 Task: Create a task  Create a new system for managing employee benefits and compensation , assign it to team member softage.5@softage.net in the project AgileDesign and update the status of the task to  On Track  , set the priority of the task to Low
Action: Mouse moved to (75, 55)
Screenshot: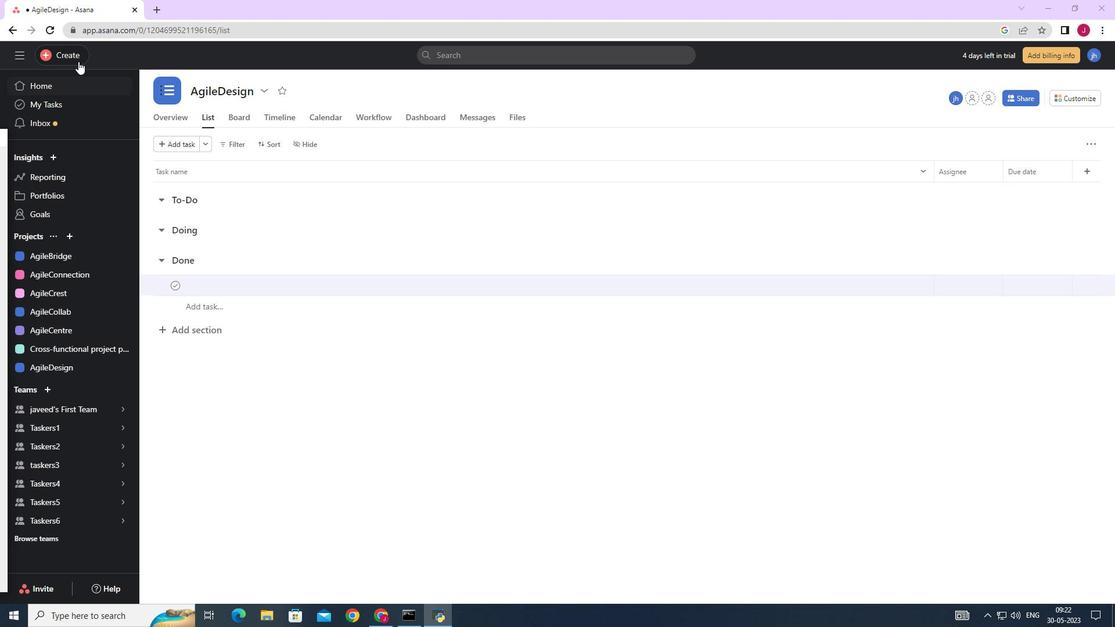 
Action: Mouse pressed left at (75, 55)
Screenshot: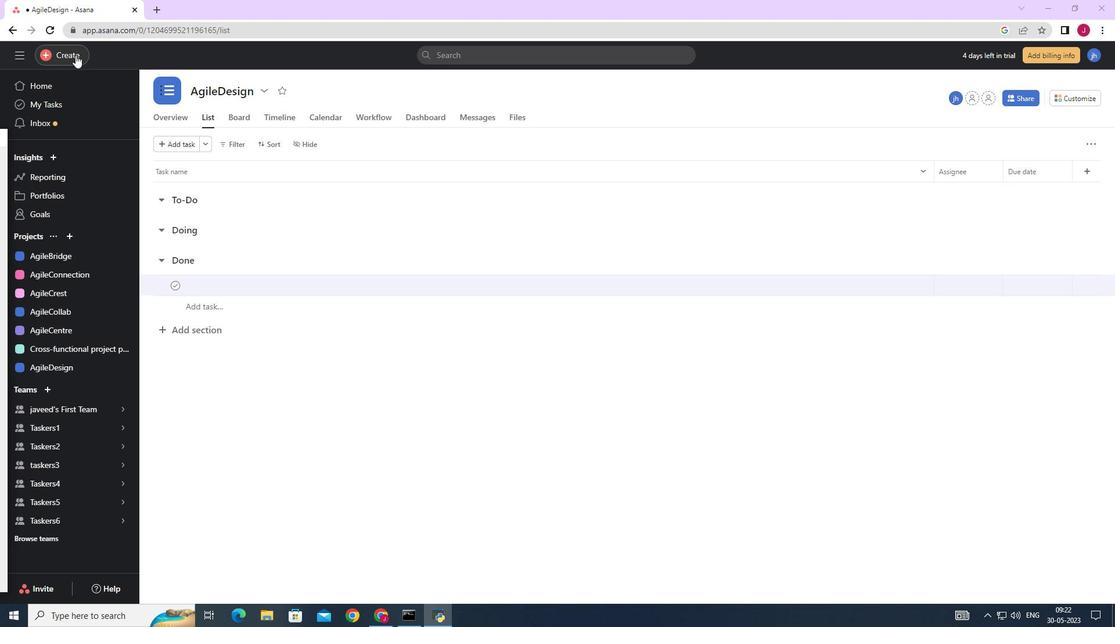 
Action: Mouse moved to (129, 59)
Screenshot: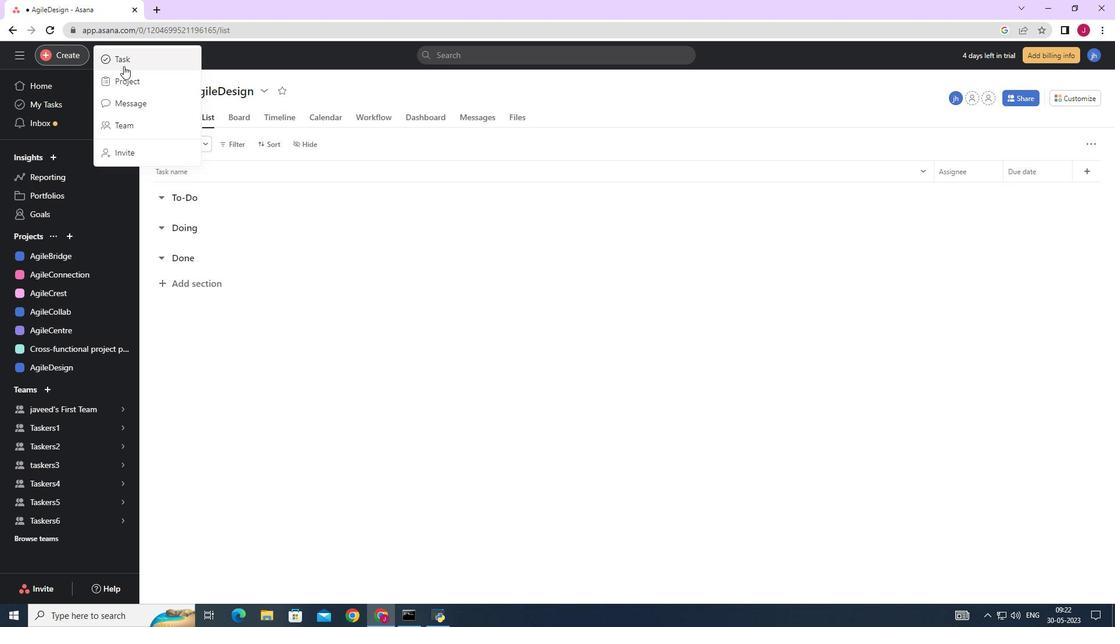 
Action: Mouse pressed left at (129, 59)
Screenshot: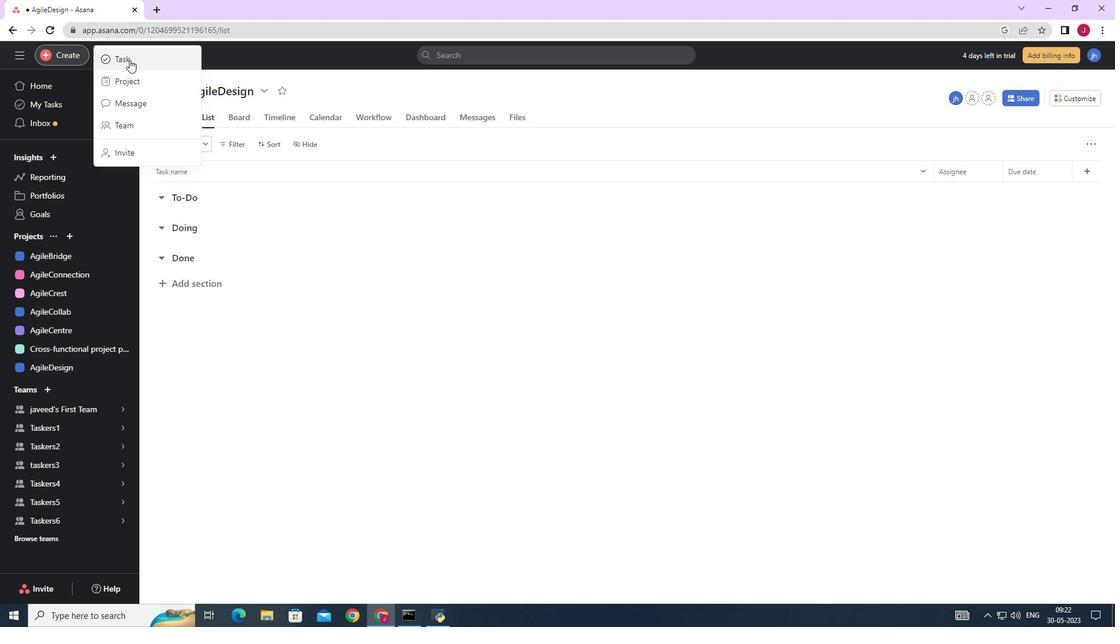 
Action: Mouse moved to (909, 385)
Screenshot: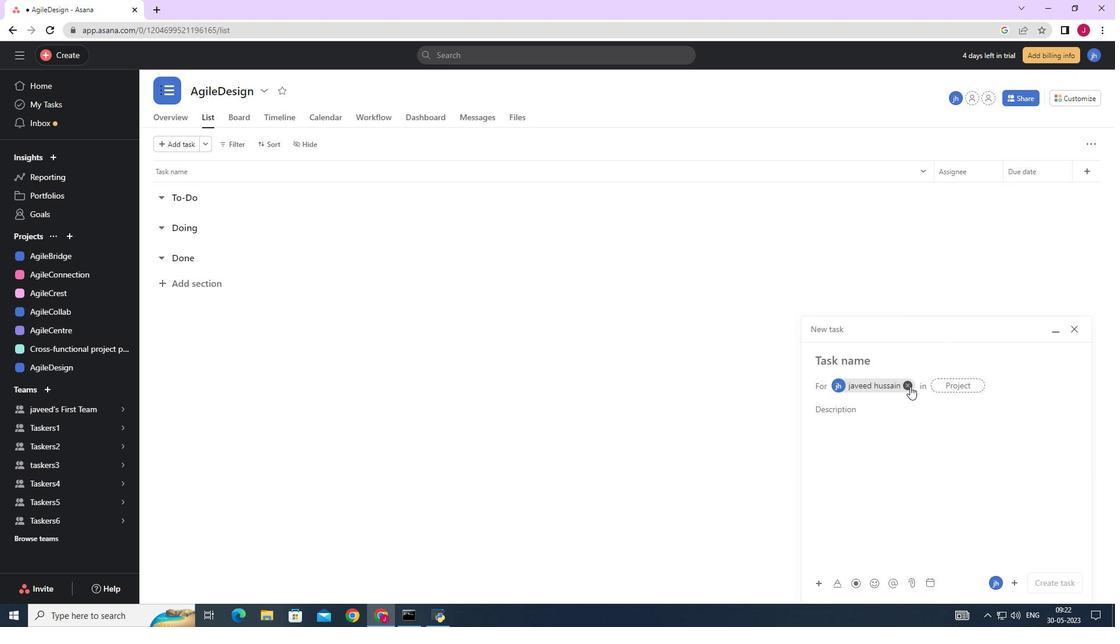 
Action: Mouse pressed left at (909, 385)
Screenshot: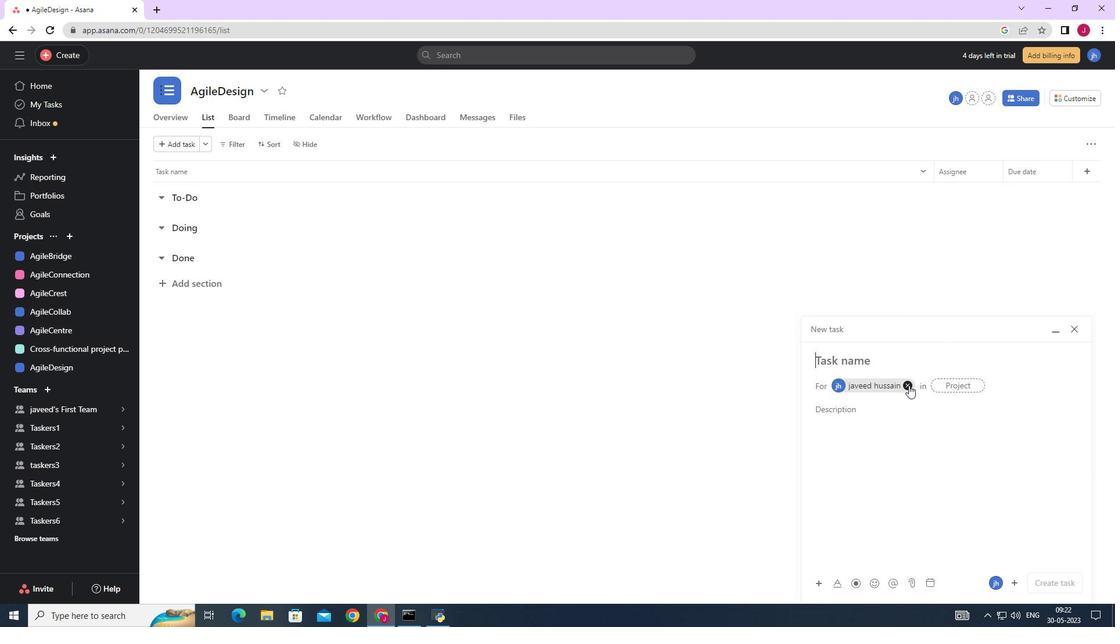 
Action: Mouse moved to (868, 362)
Screenshot: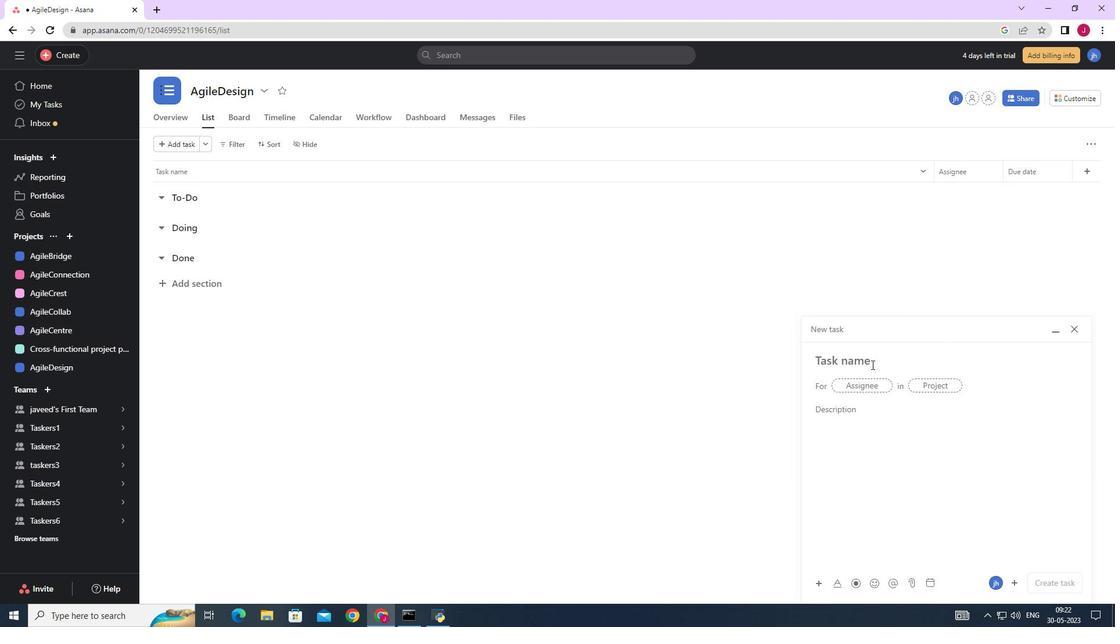 
Action: Key pressed <Key.caps_lock>C<Key.caps_lock>reate<Key.space>a<Key.space>new<Key.space>su<Key.backspace>ystem<Key.space>for<Key.space>managing<Key.space>employee<Key.space>benefits<Key.space>and<Key.space>compensation
Screenshot: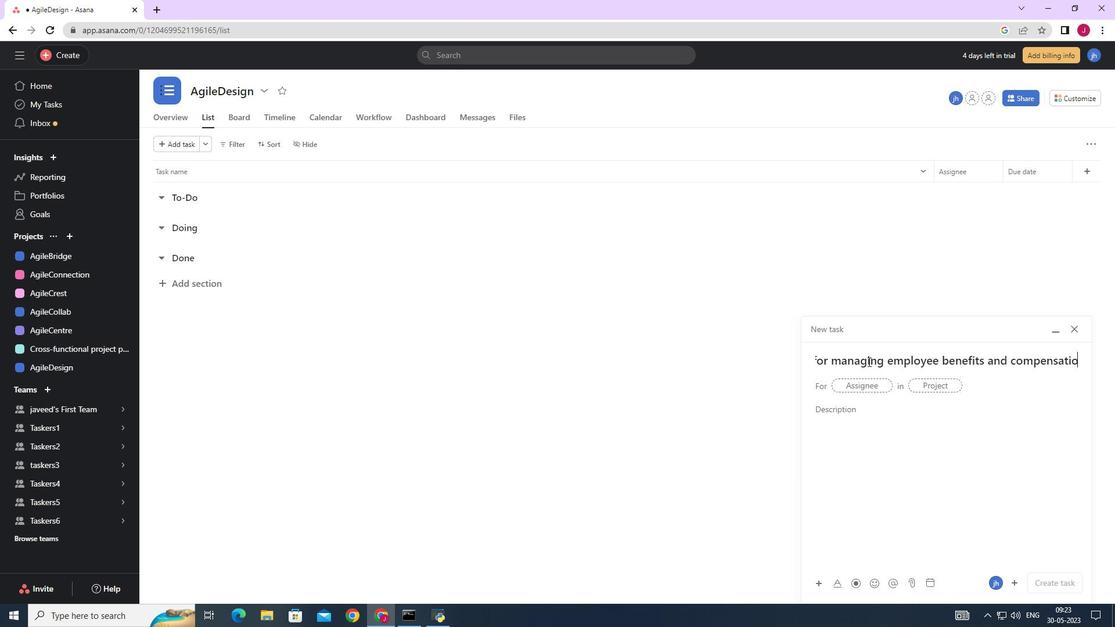 
Action: Mouse moved to (875, 388)
Screenshot: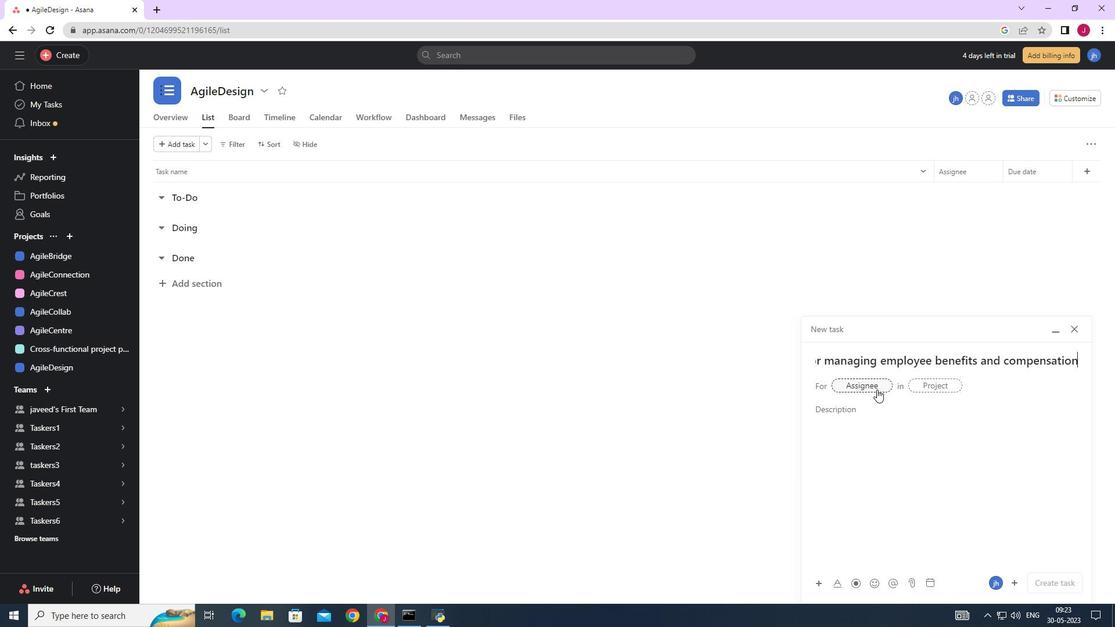 
Action: Mouse pressed left at (875, 388)
Screenshot: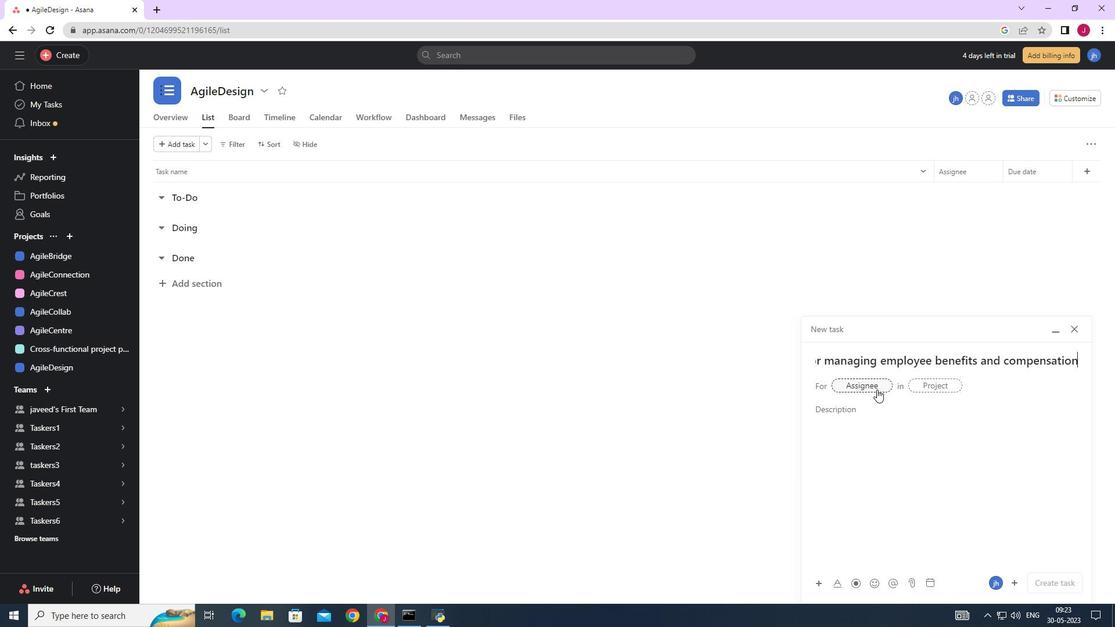 
Action: Key pressed softge.5<Key.backspace><Key.backspace><Key.backspace><Key.backspace>
Screenshot: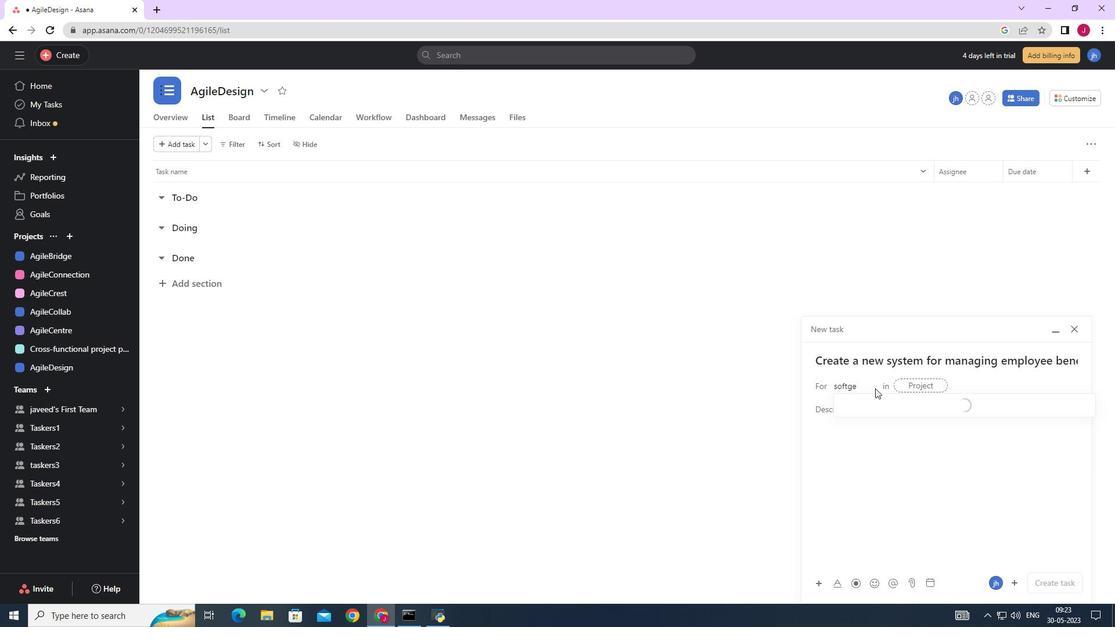 
Action: Mouse moved to (972, 470)
Screenshot: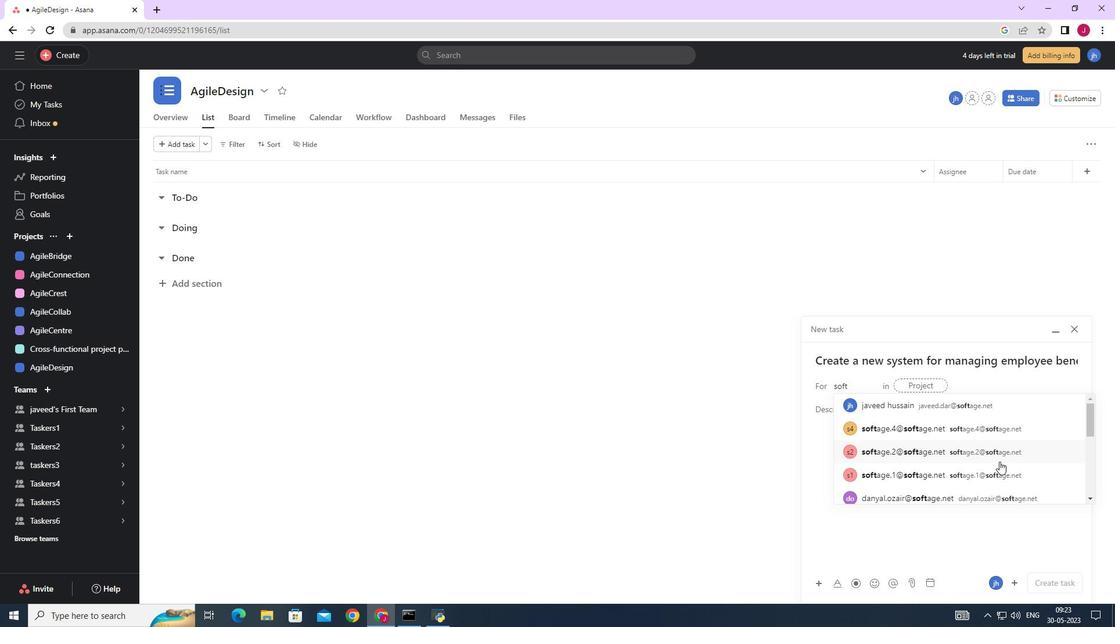 
Action: Mouse scrolled (972, 469) with delta (0, 0)
Screenshot: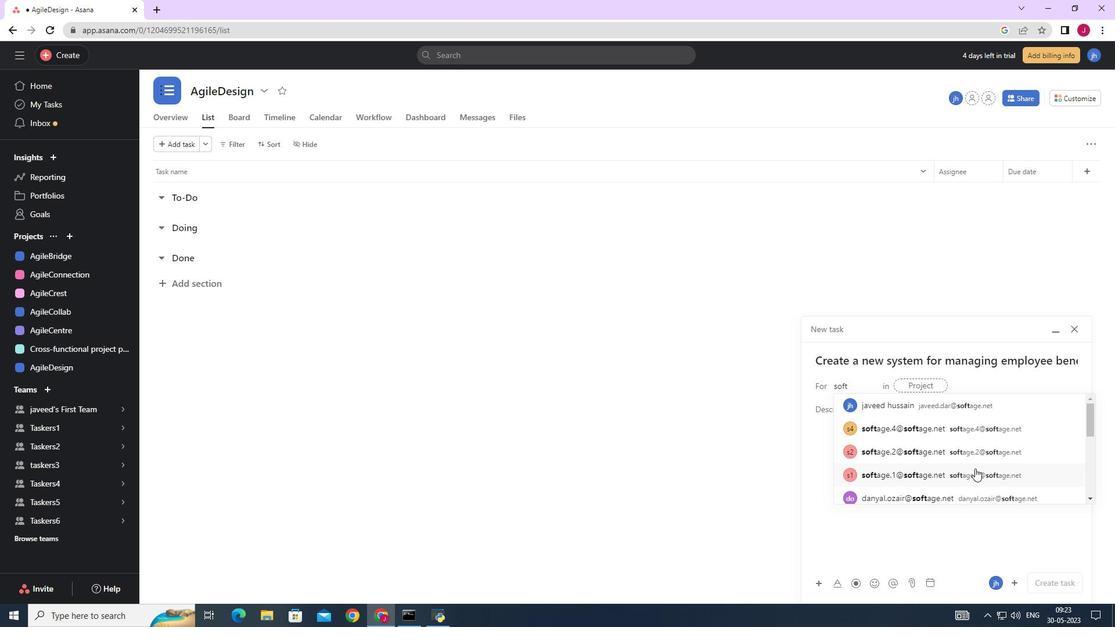 
Action: Mouse moved to (972, 470)
Screenshot: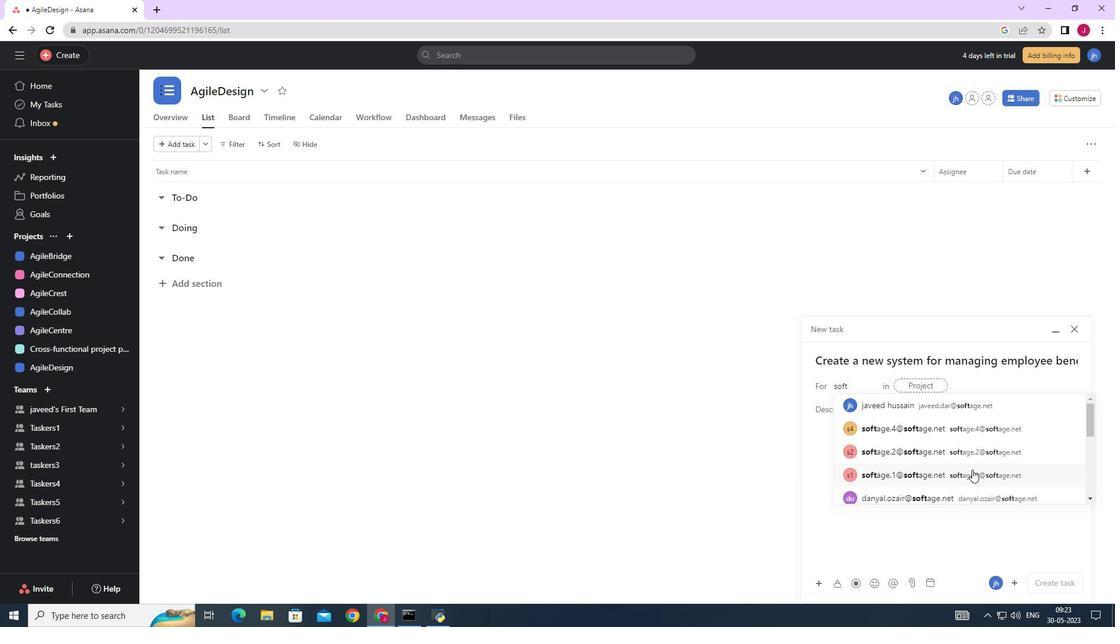 
Action: Mouse scrolled (972, 469) with delta (0, 0)
Screenshot: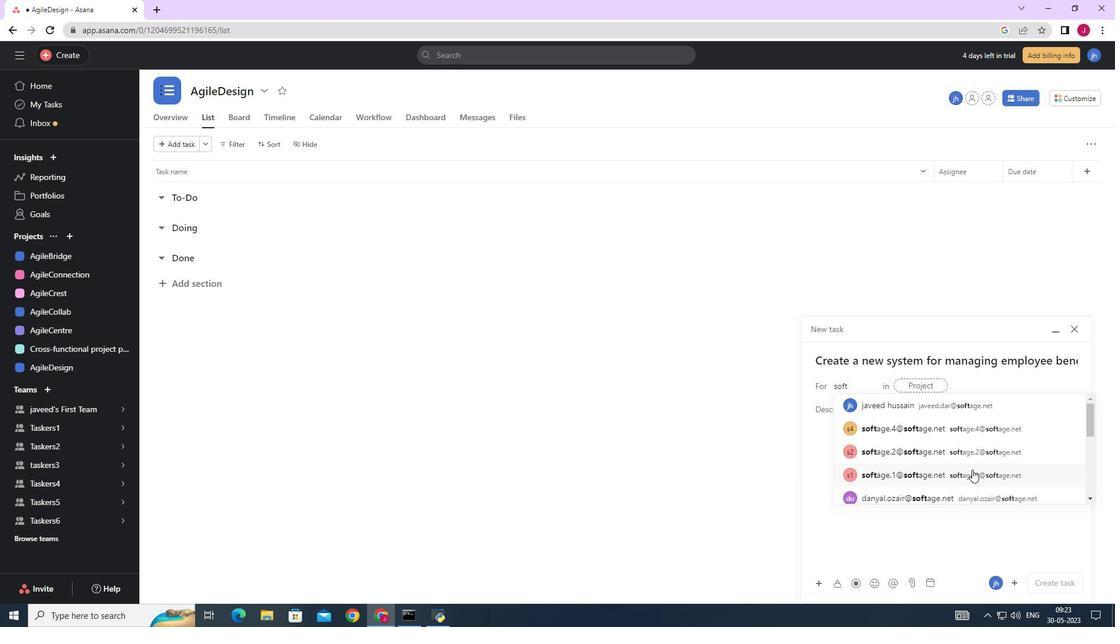 
Action: Mouse moved to (971, 470)
Screenshot: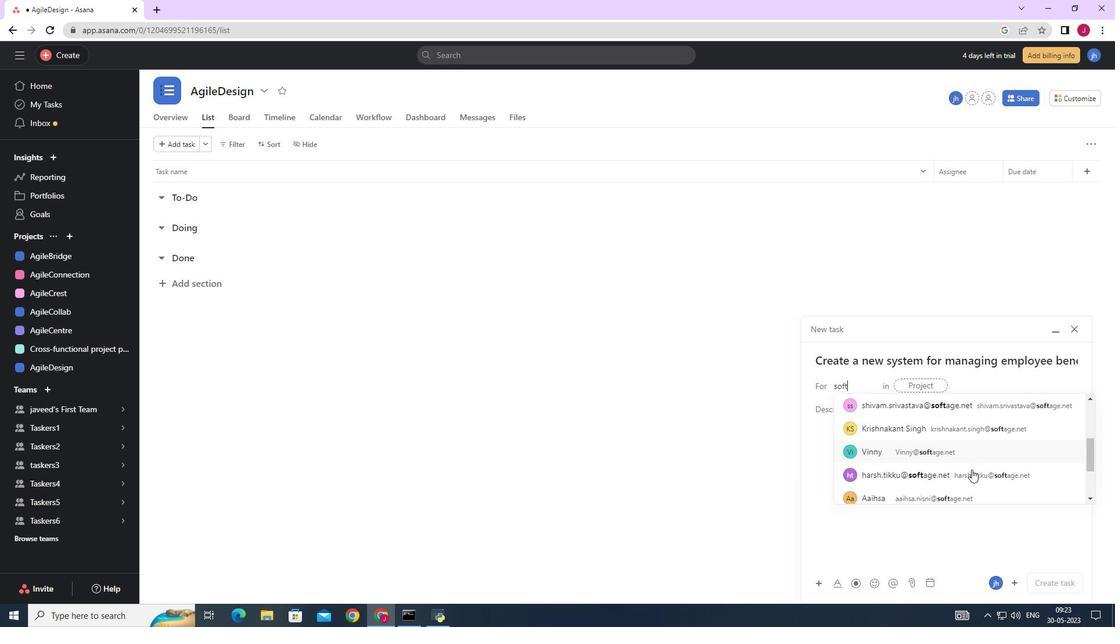 
Action: Mouse scrolled (971, 470) with delta (0, 0)
Screenshot: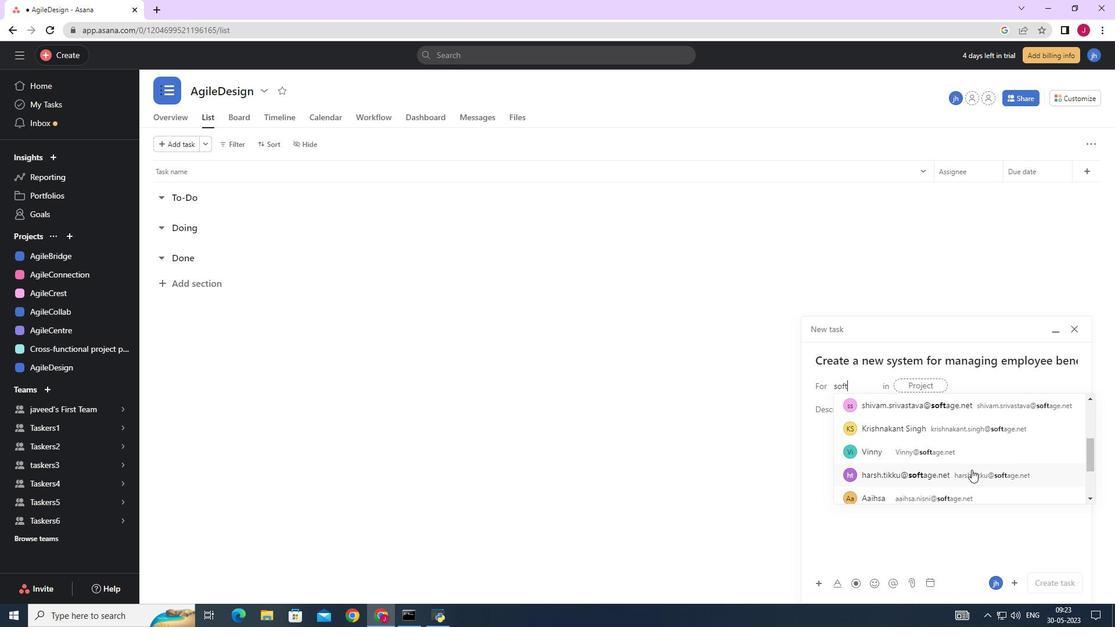 
Action: Mouse scrolled (971, 470) with delta (0, 0)
Screenshot: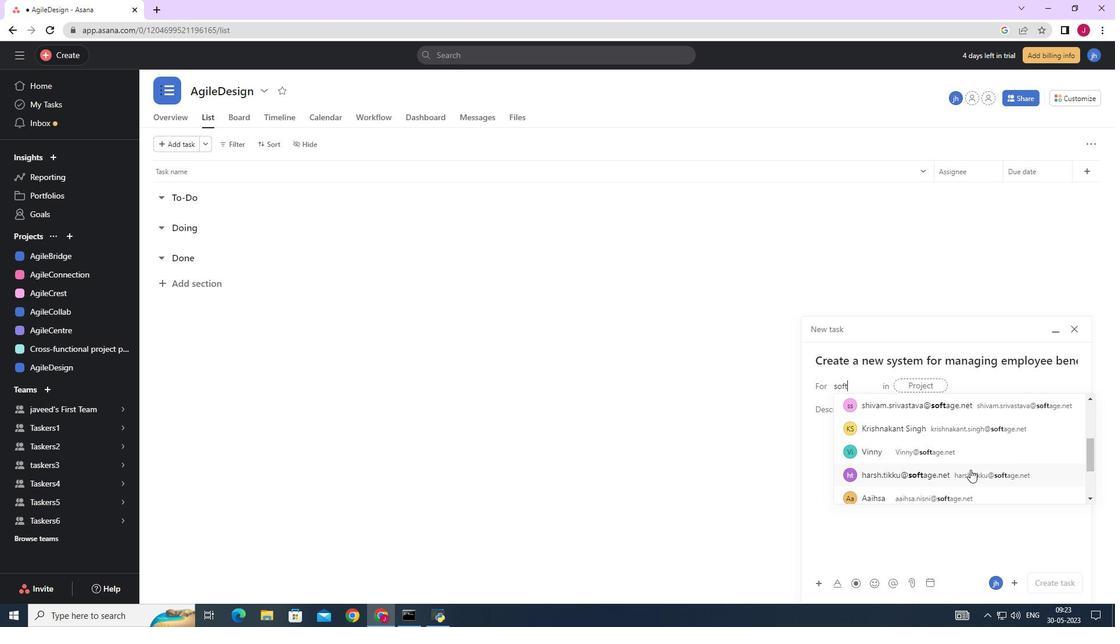 
Action: Mouse scrolled (971, 469) with delta (0, 0)
Screenshot: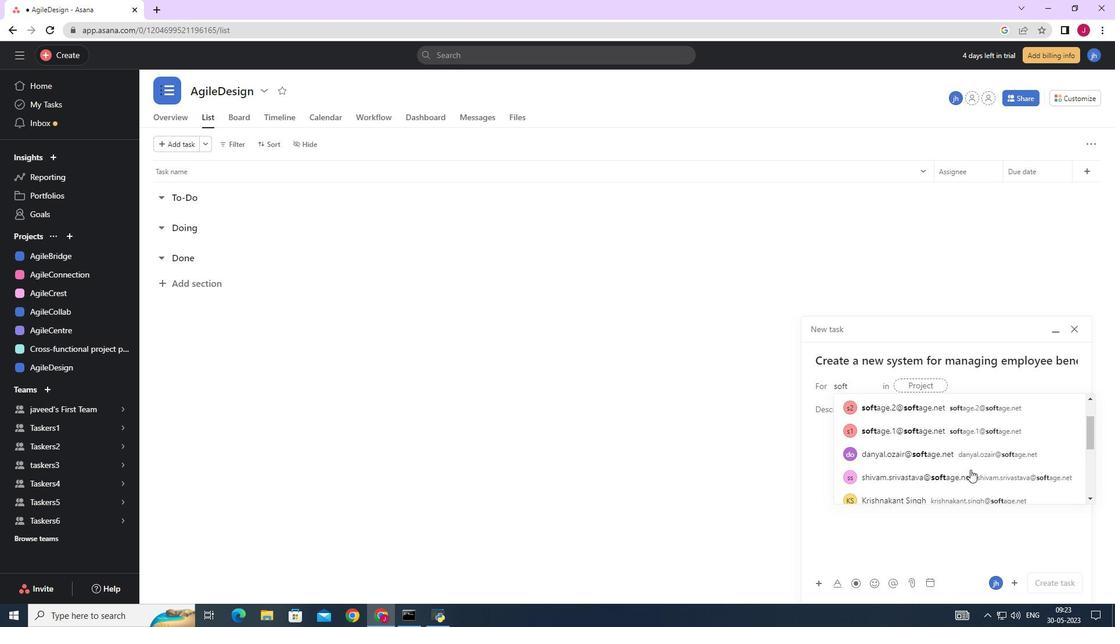 
Action: Mouse moved to (886, 381)
Screenshot: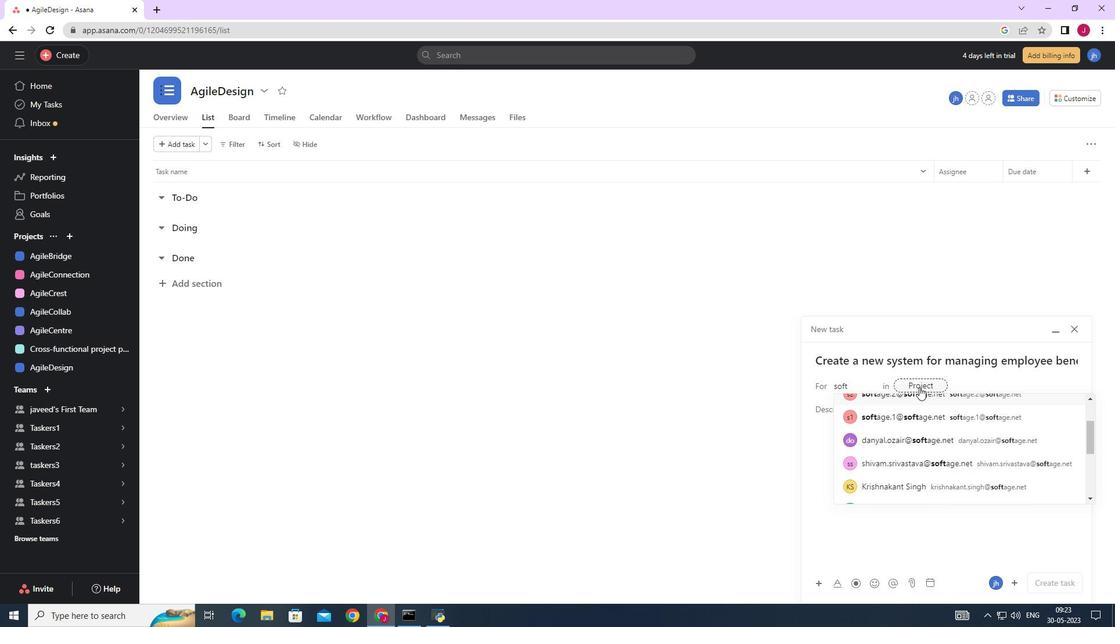 
Action: Key pressed age.5
Screenshot: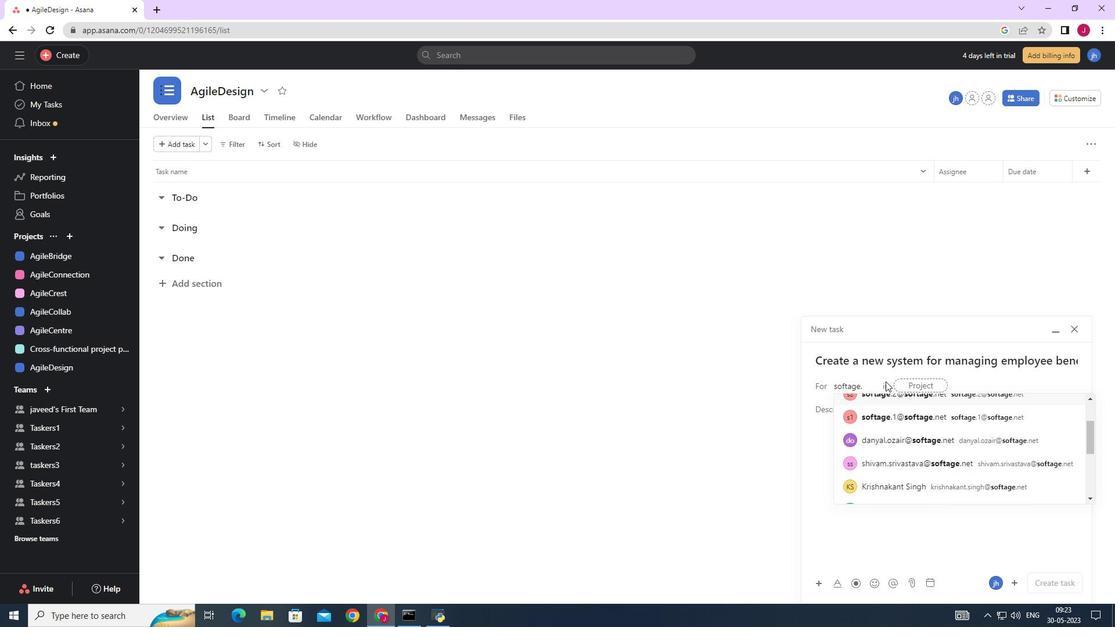 
Action: Mouse moved to (892, 405)
Screenshot: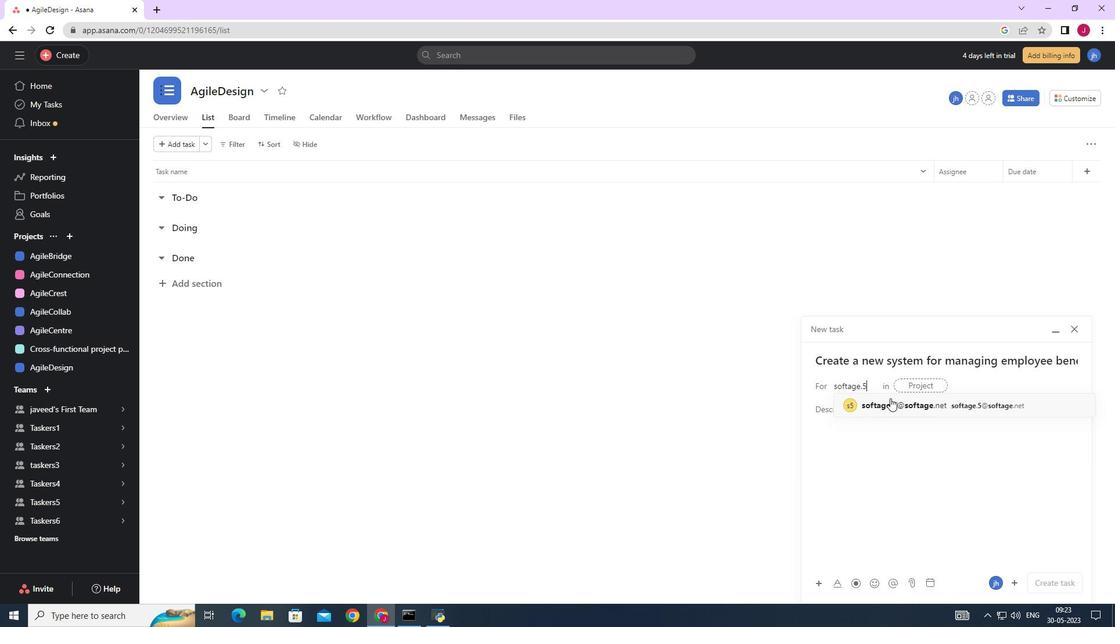 
Action: Mouse pressed left at (892, 405)
Screenshot: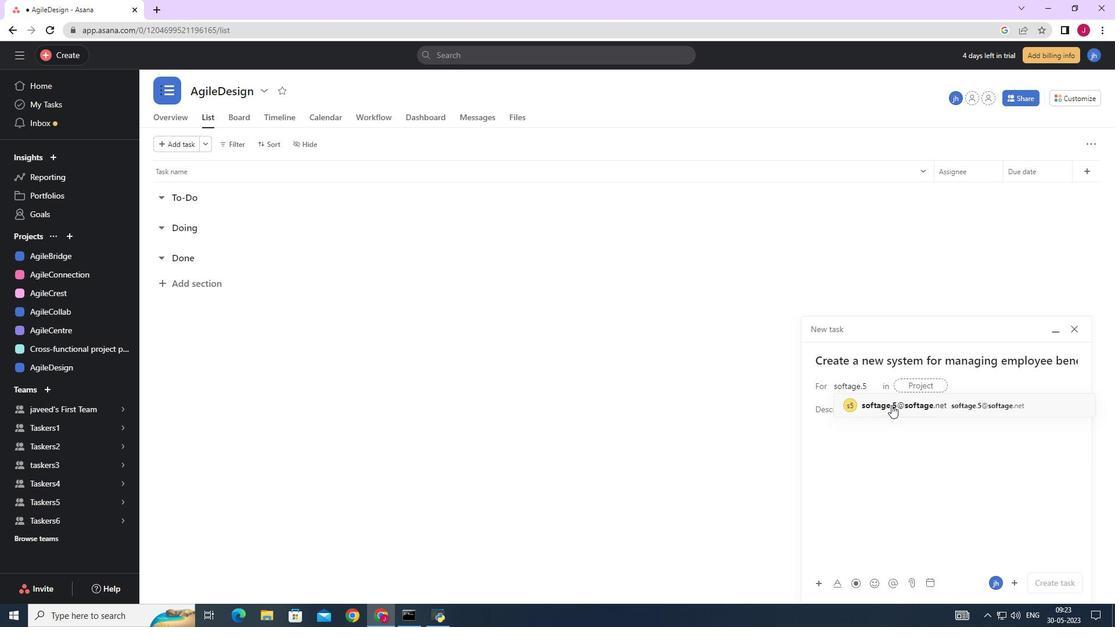
Action: Mouse moved to (750, 404)
Screenshot: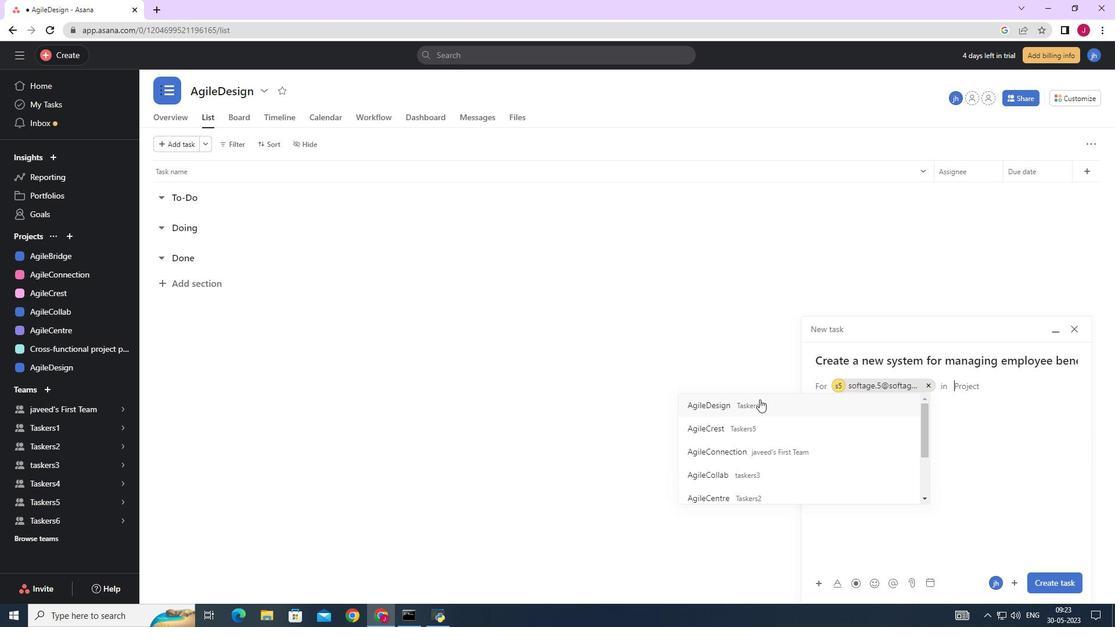 
Action: Mouse pressed left at (750, 404)
Screenshot: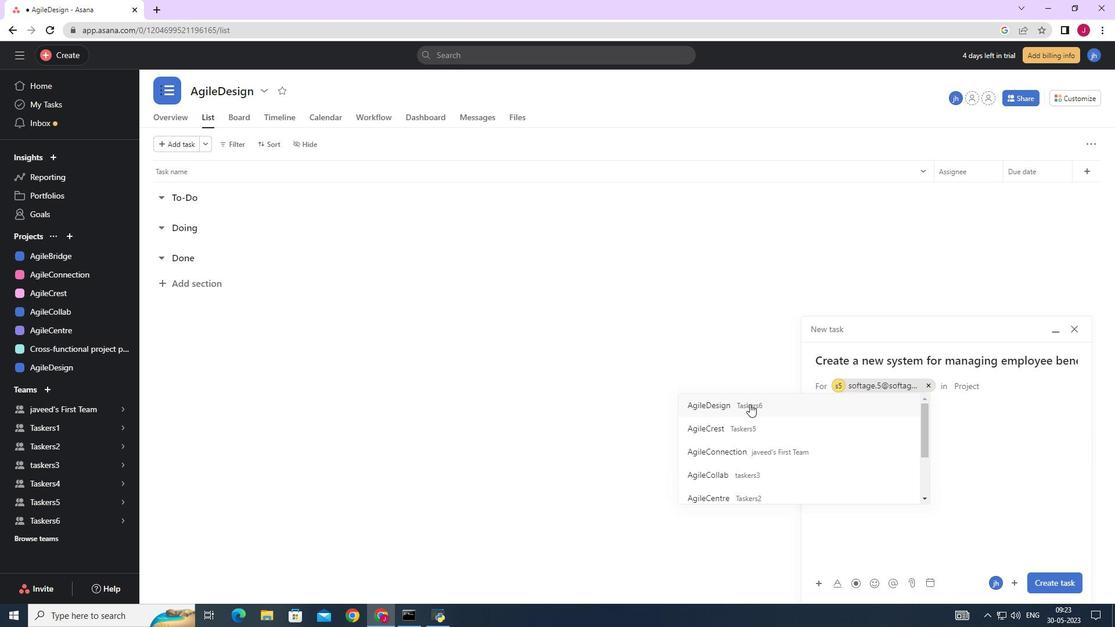 
Action: Mouse moved to (1061, 581)
Screenshot: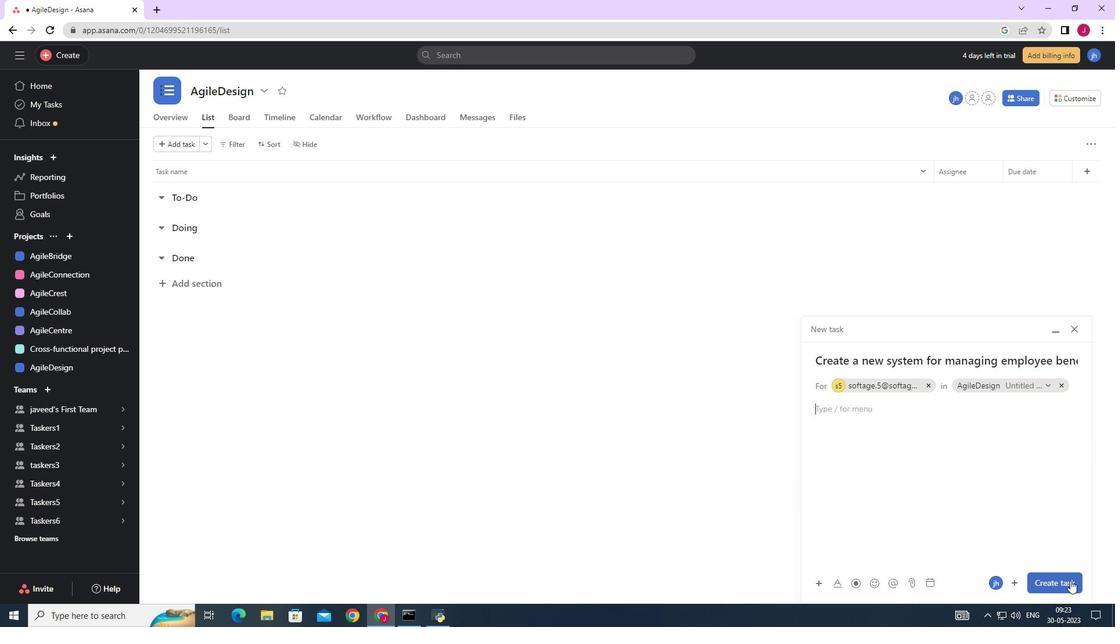 
Action: Mouse pressed left at (1061, 581)
Screenshot: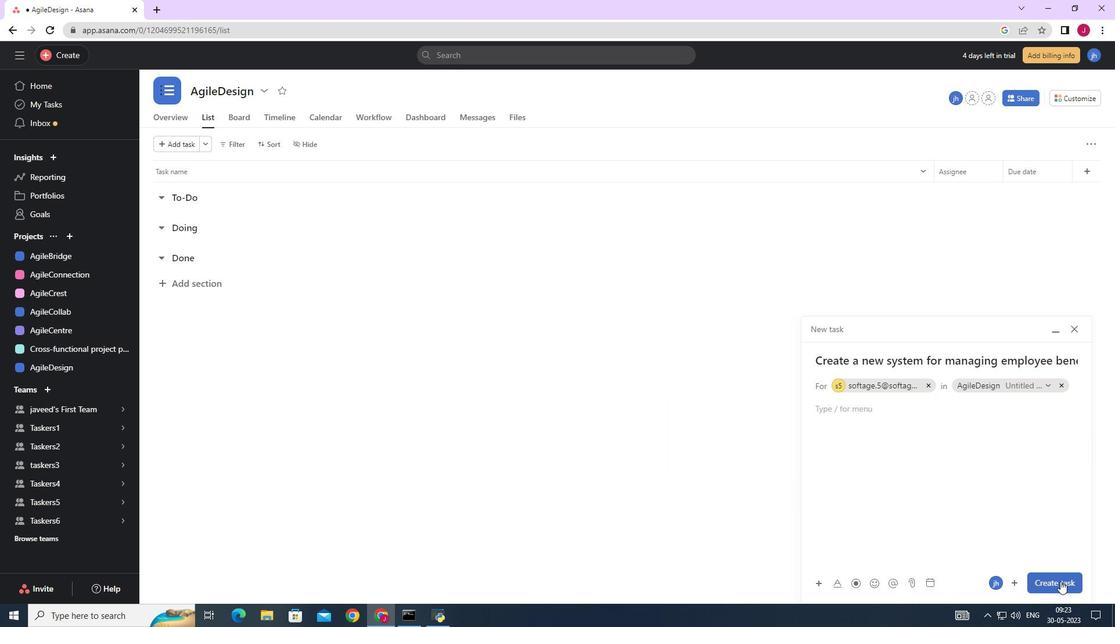 
Action: Mouse moved to (1086, 170)
Screenshot: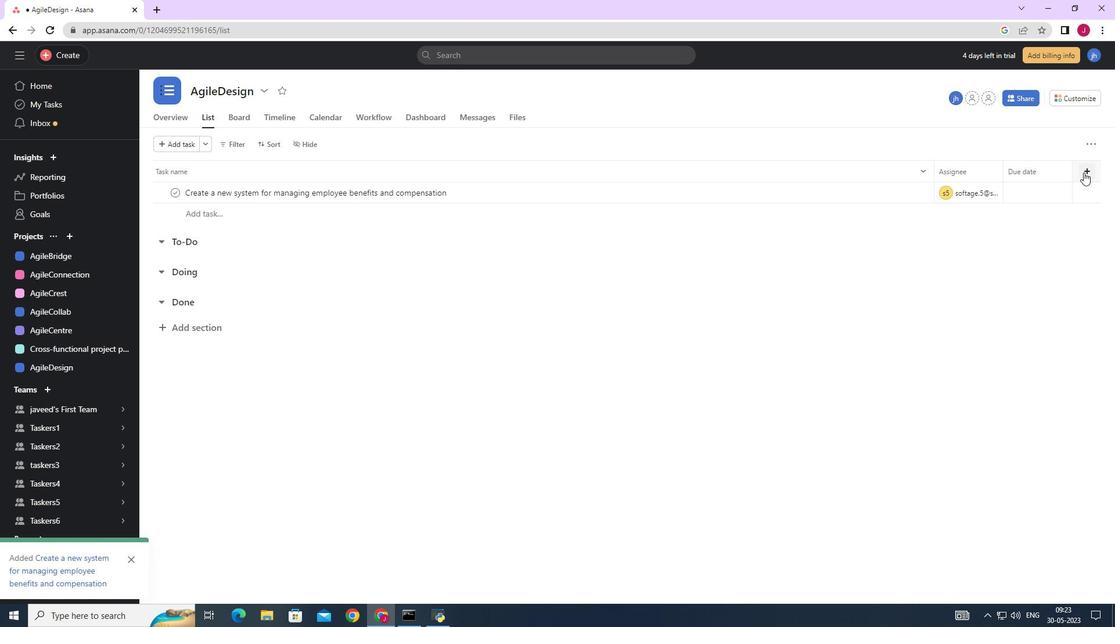 
Action: Mouse pressed left at (1086, 170)
Screenshot: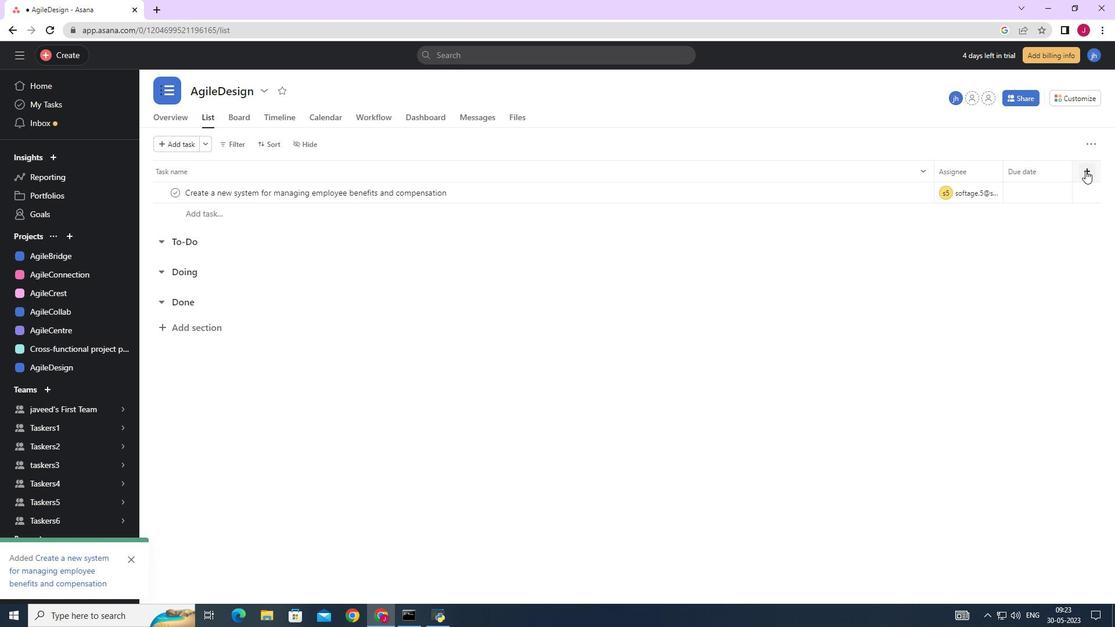 
Action: Mouse moved to (1028, 213)
Screenshot: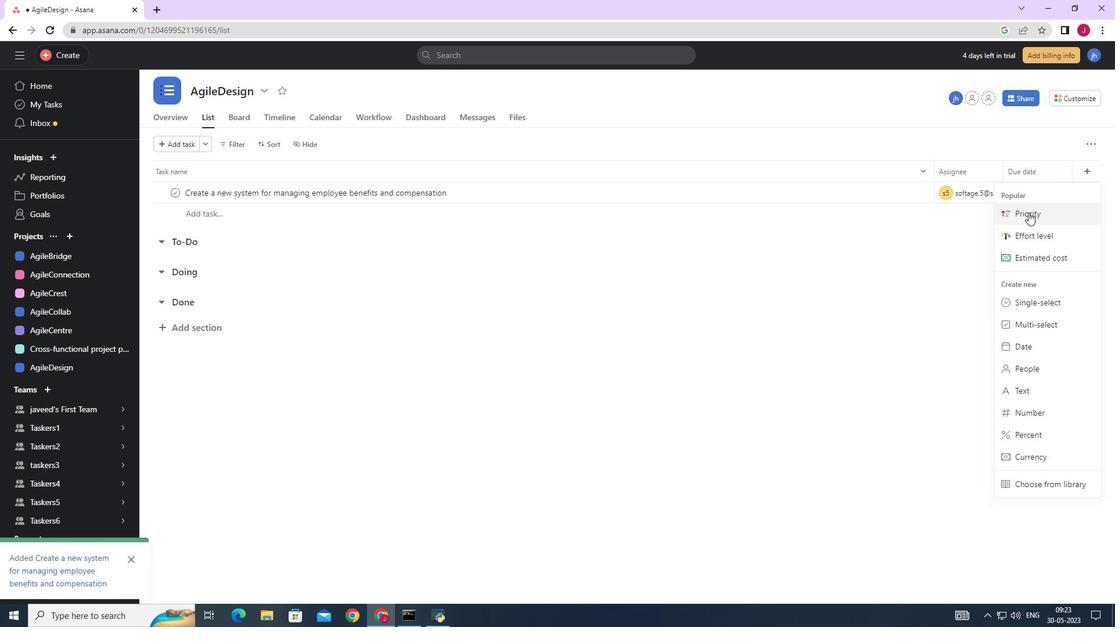 
Action: Mouse pressed left at (1028, 213)
Screenshot: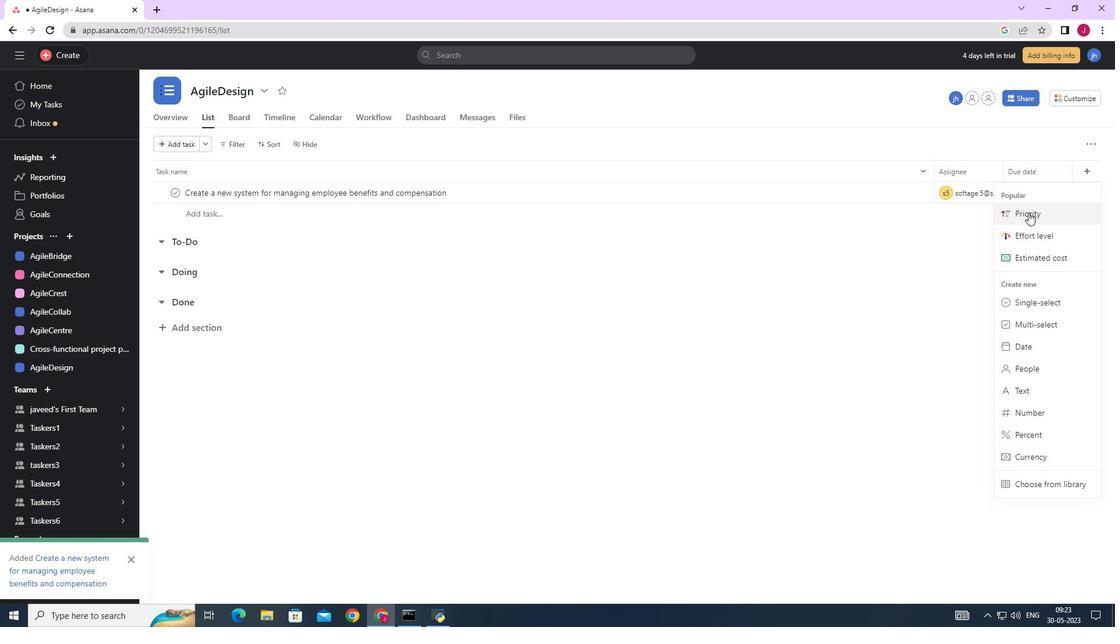 
Action: Mouse moved to (671, 392)
Screenshot: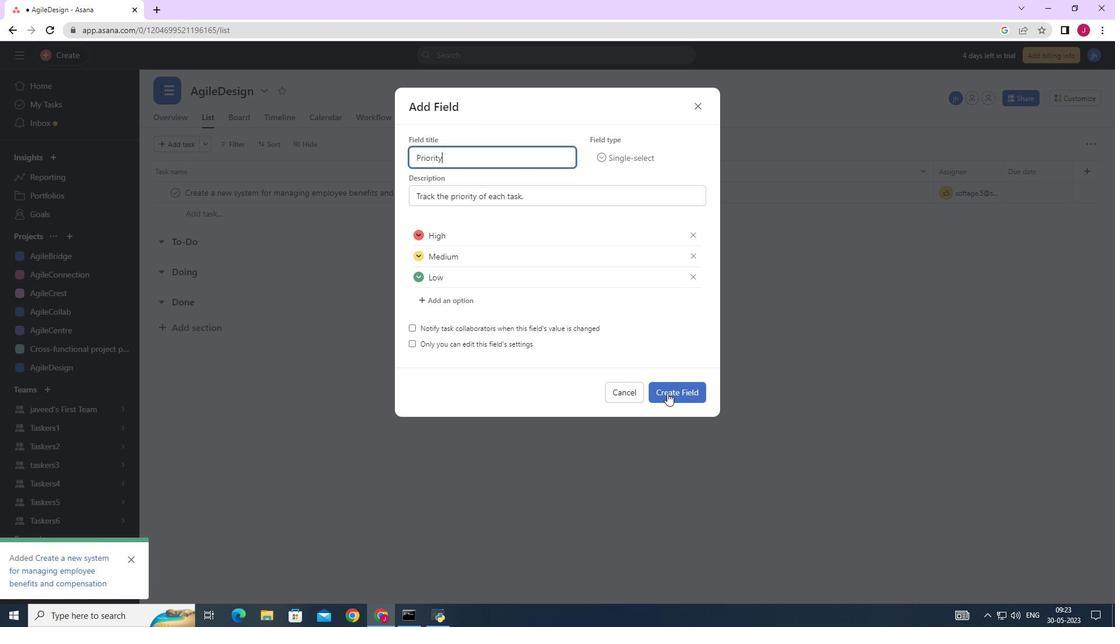 
Action: Mouse pressed left at (671, 392)
Screenshot: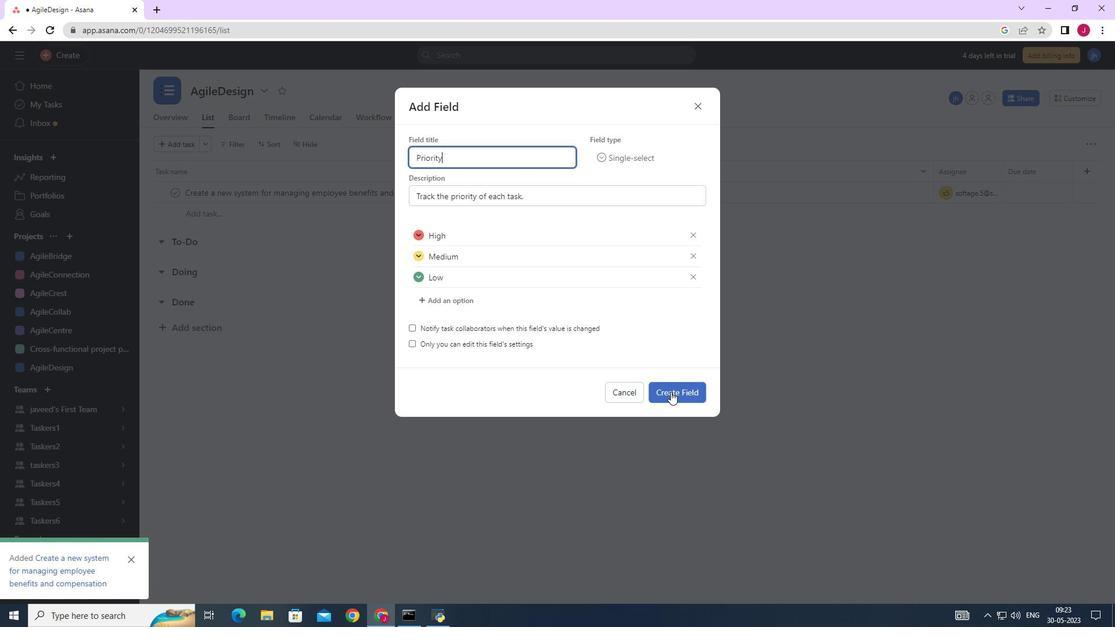 
Action: Mouse moved to (1084, 174)
Screenshot: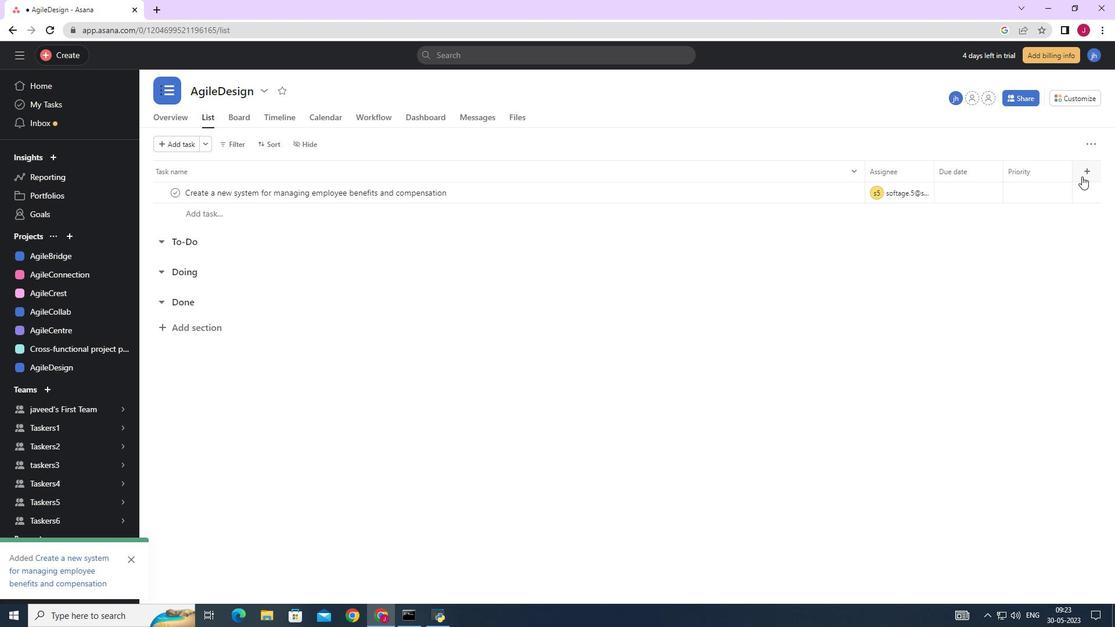 
Action: Mouse pressed left at (1084, 174)
Screenshot: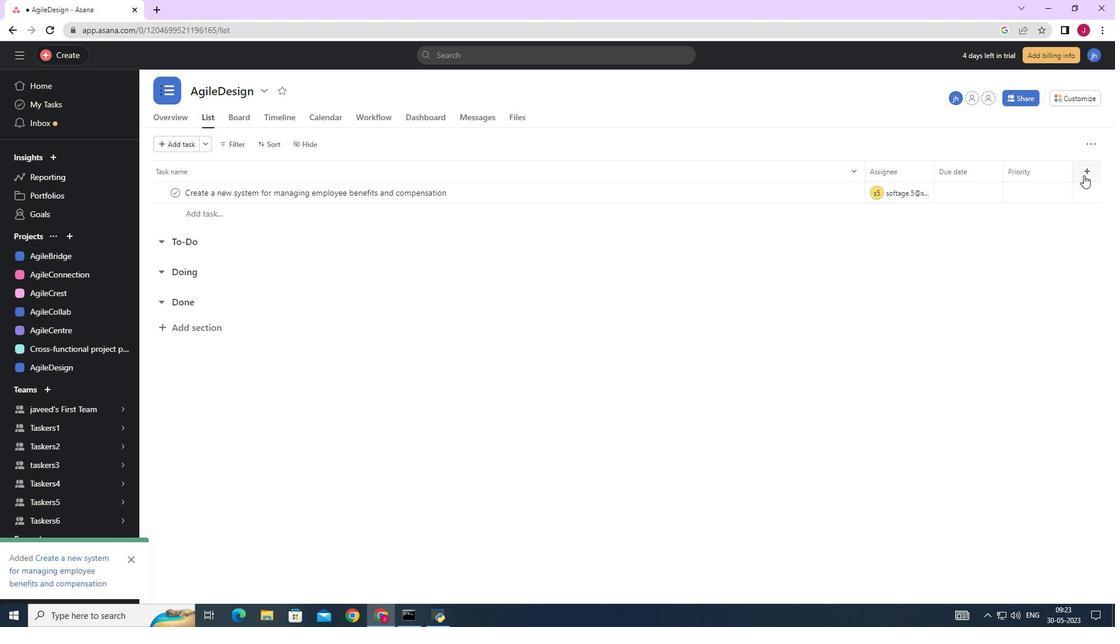 
Action: Mouse moved to (1033, 301)
Screenshot: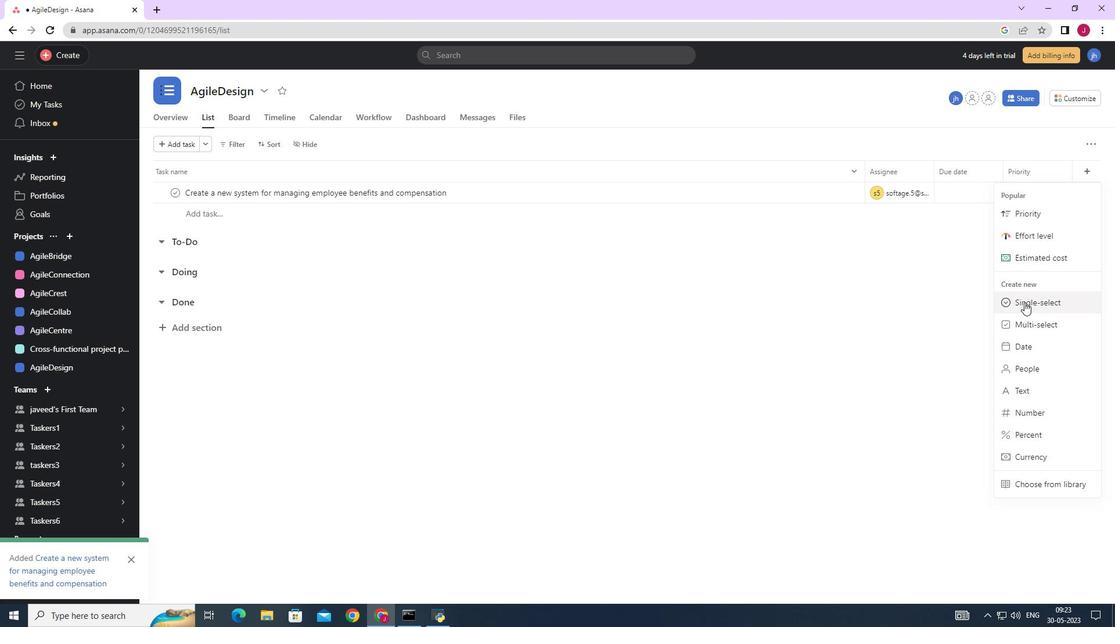 
Action: Mouse pressed left at (1033, 301)
Screenshot: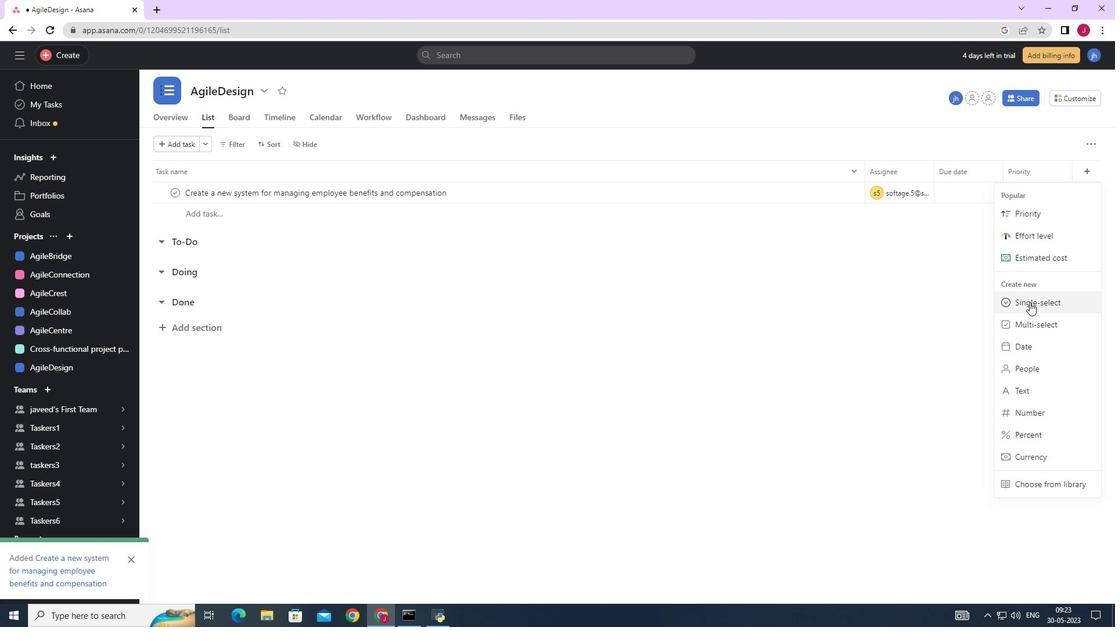 
Action: Mouse moved to (693, 234)
Screenshot: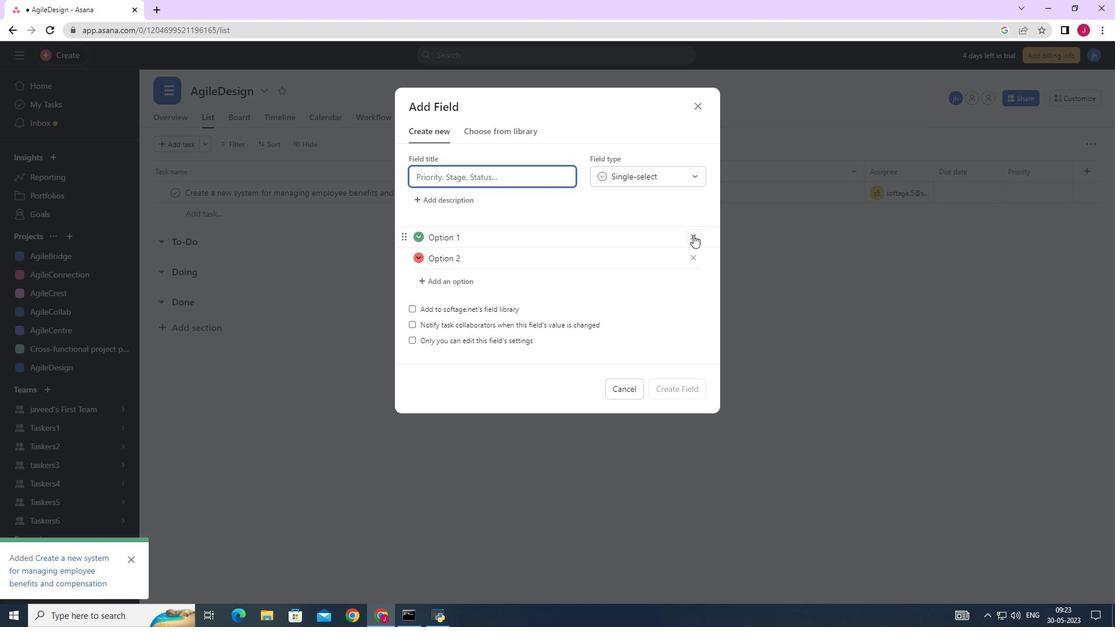 
Action: Mouse pressed left at (693, 234)
Screenshot: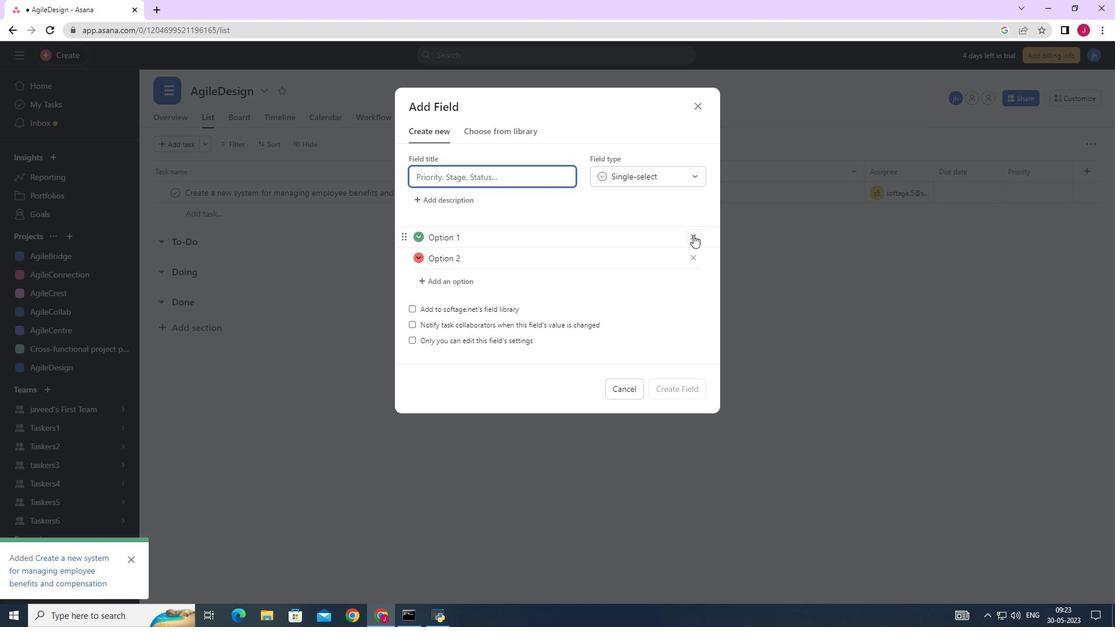 
Action: Mouse moved to (696, 237)
Screenshot: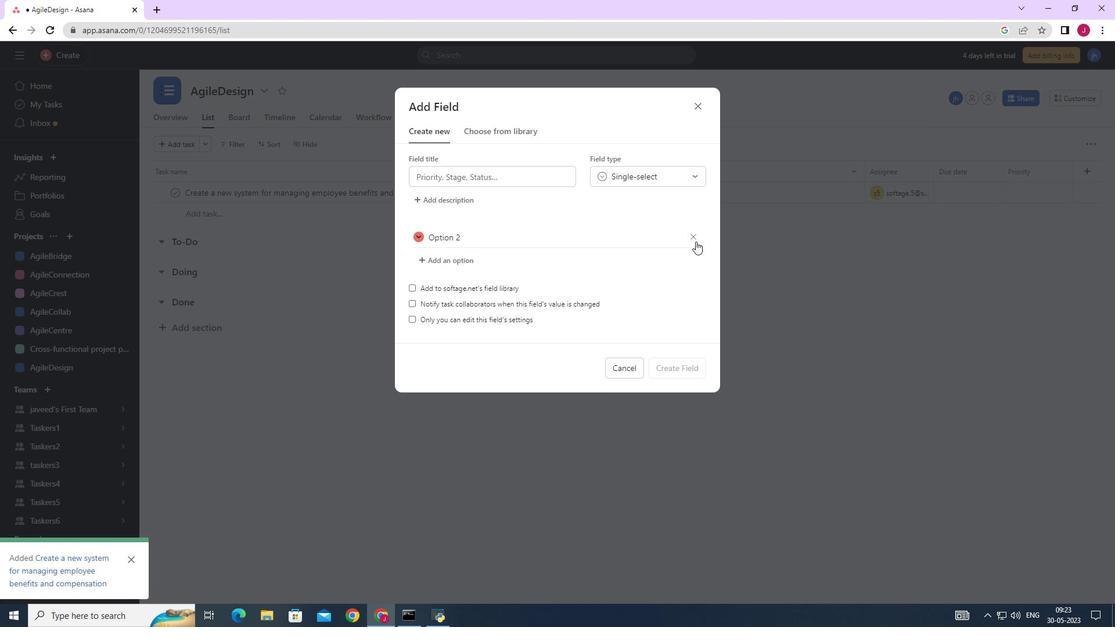 
Action: Mouse pressed left at (696, 237)
Screenshot: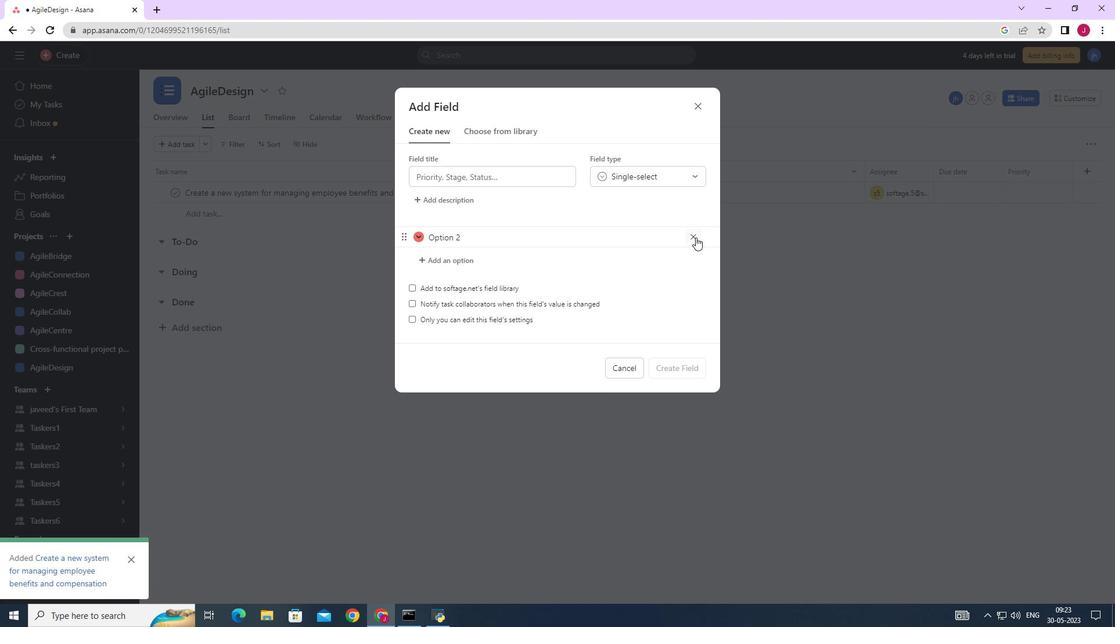 
Action: Mouse moved to (484, 240)
Screenshot: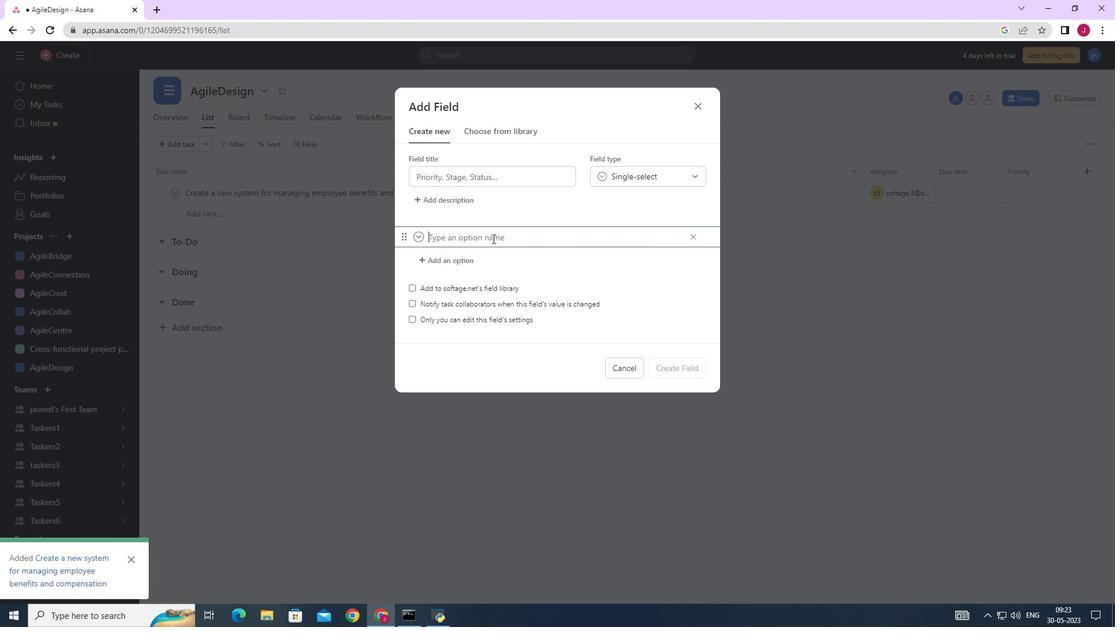 
Action: Key pressed <Key.caps_lock>O<Key.caps_lock>n<Key.space>track
Screenshot: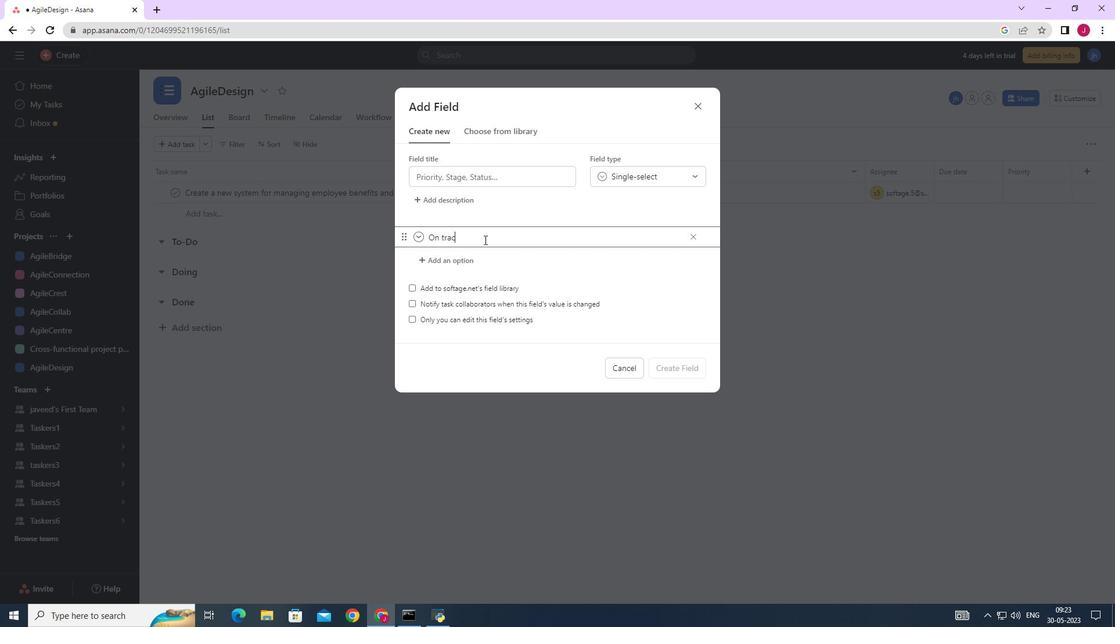 
Action: Mouse moved to (422, 238)
Screenshot: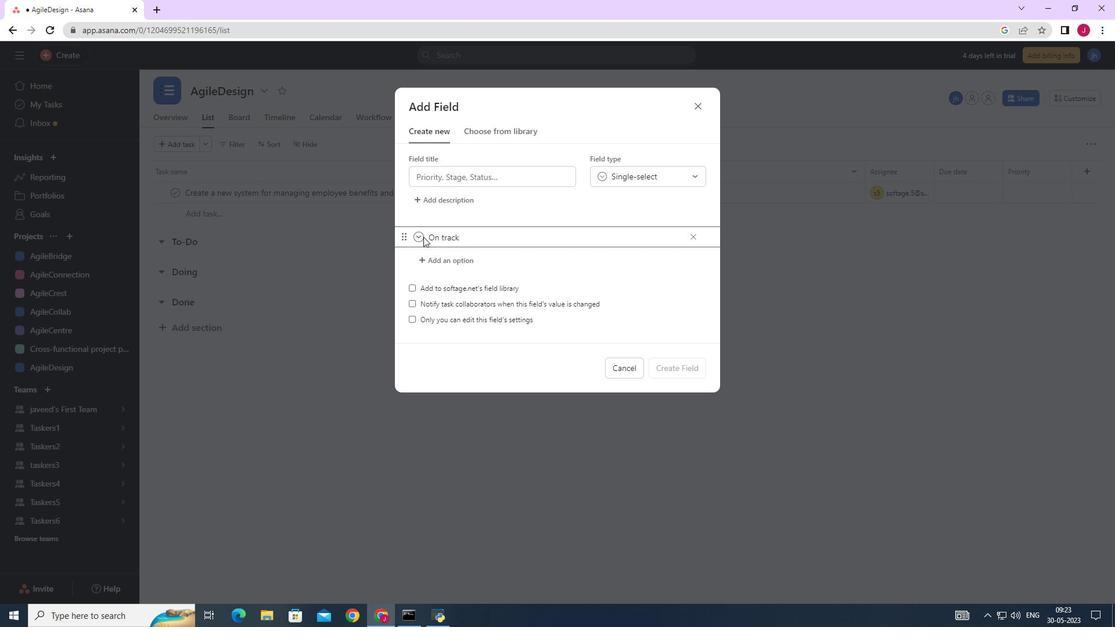 
Action: Mouse pressed left at (422, 238)
Screenshot: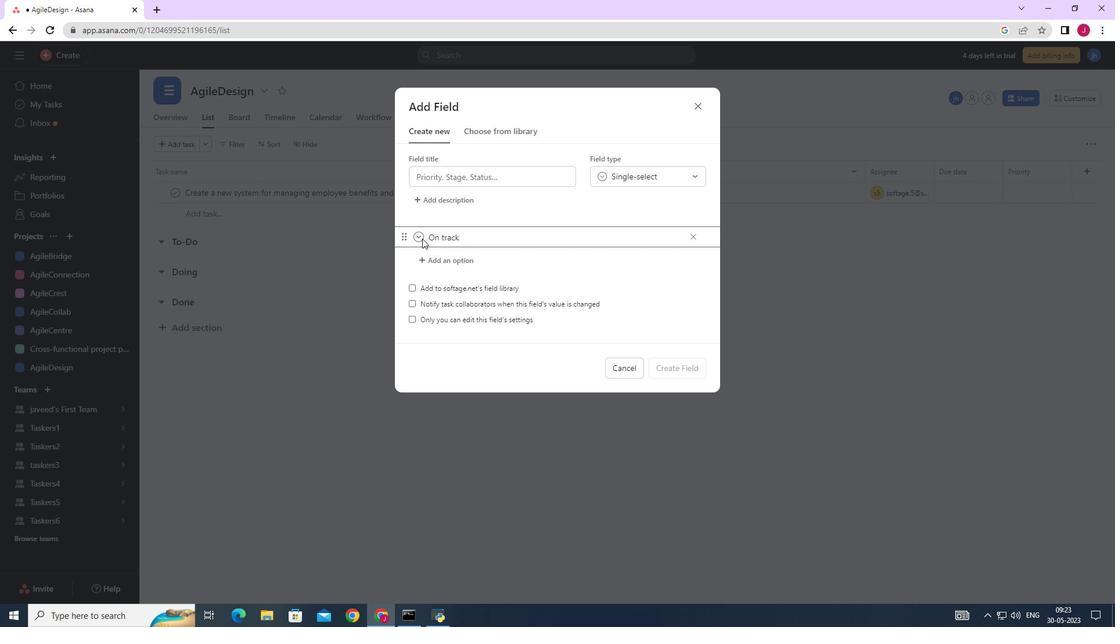 
Action: Mouse moved to (346, 251)
Screenshot: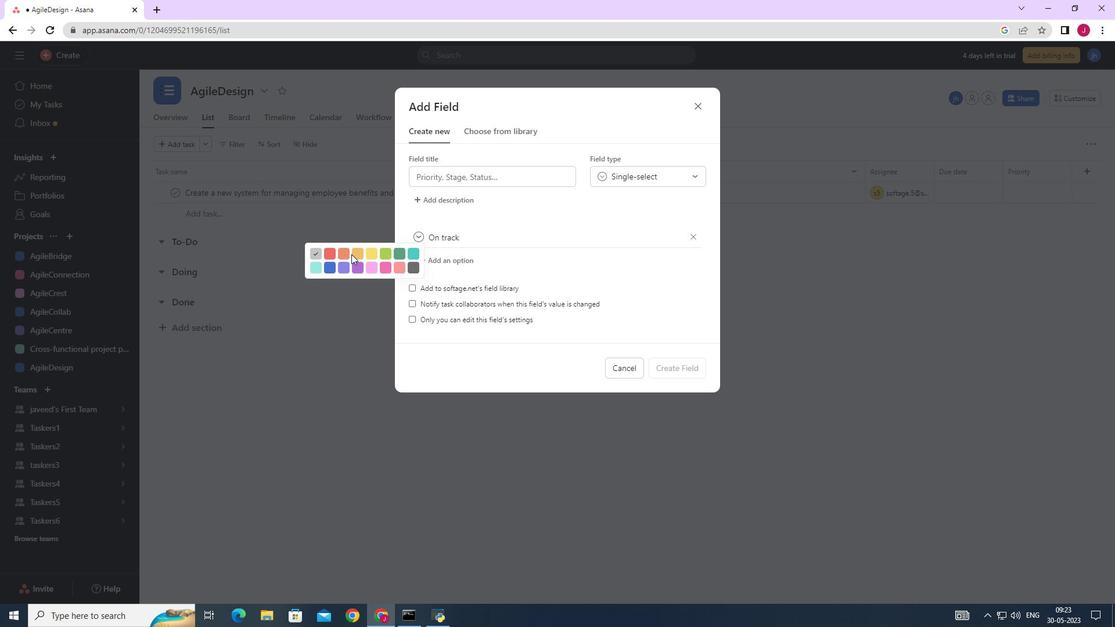 
Action: Mouse pressed left at (346, 251)
Screenshot: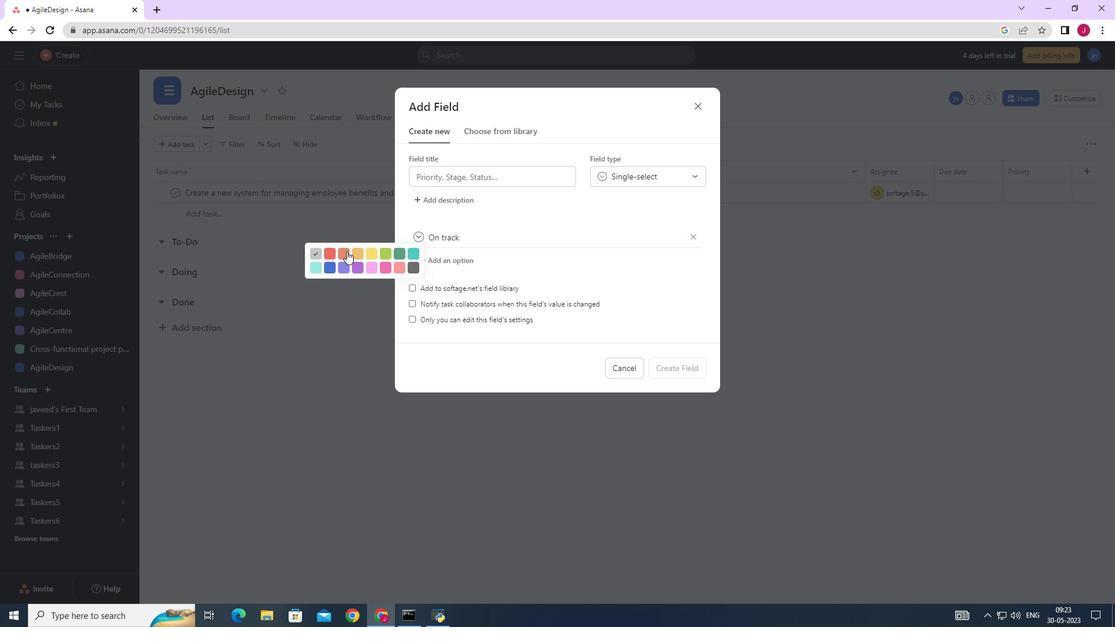 
Action: Mouse moved to (448, 260)
Screenshot: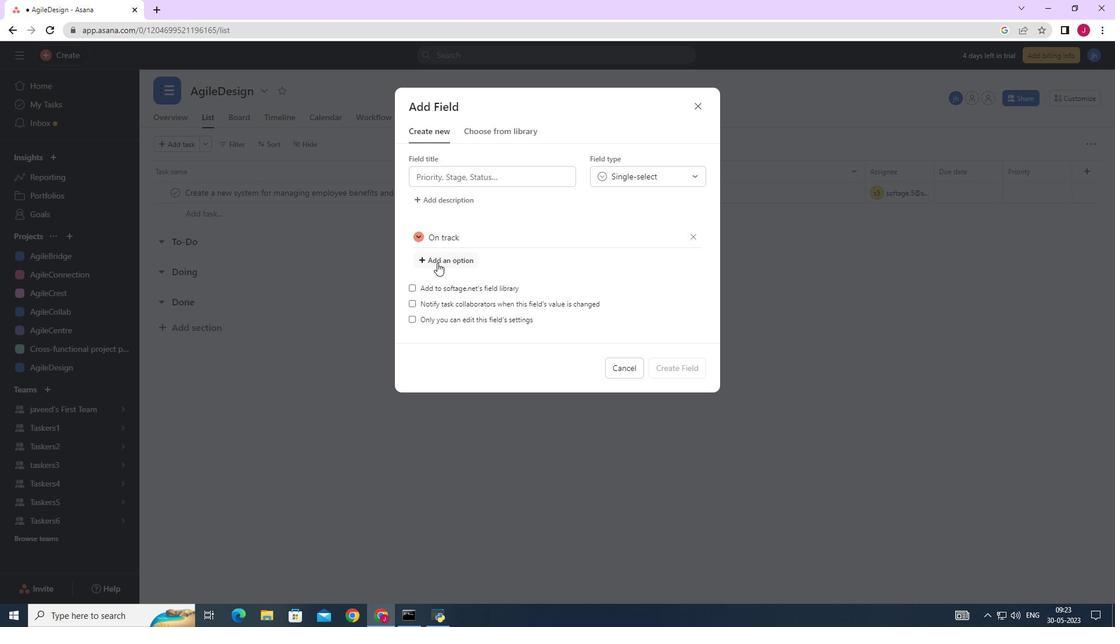 
Action: Mouse pressed left at (448, 260)
Screenshot: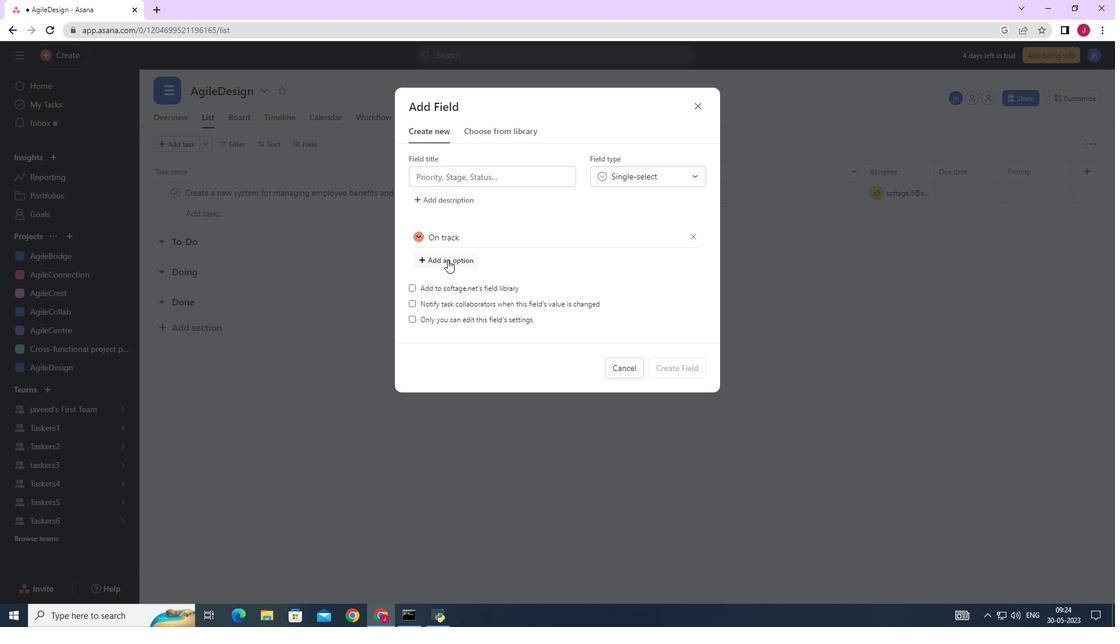 
Action: Key pressed <Key.caps_lock>O<Key.caps_lock>ff<Key.space>track
Screenshot: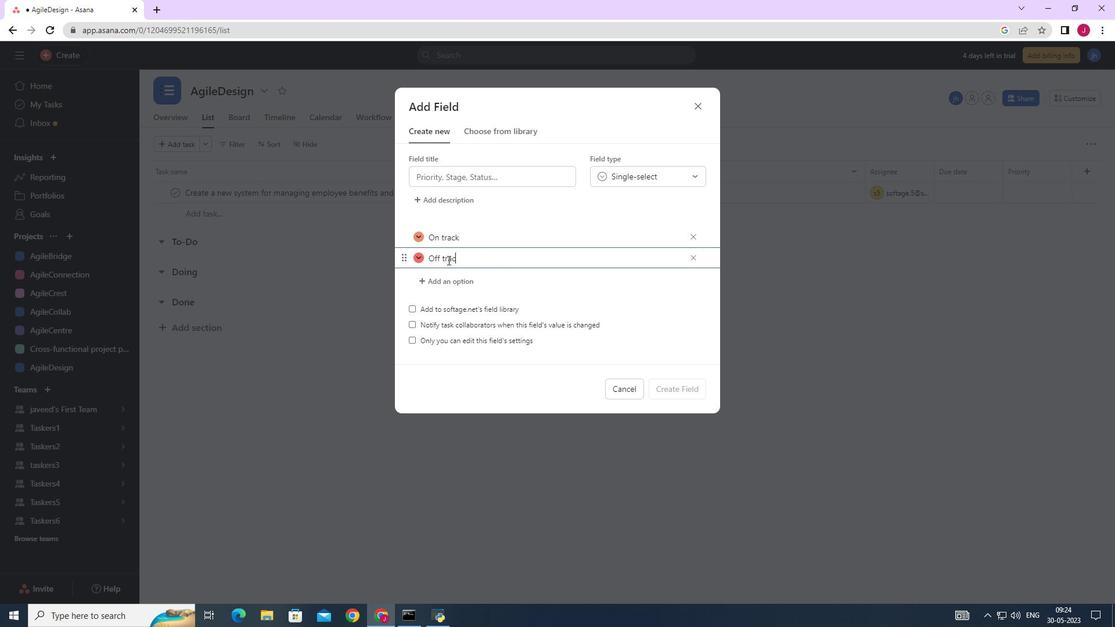 
Action: Mouse moved to (448, 282)
Screenshot: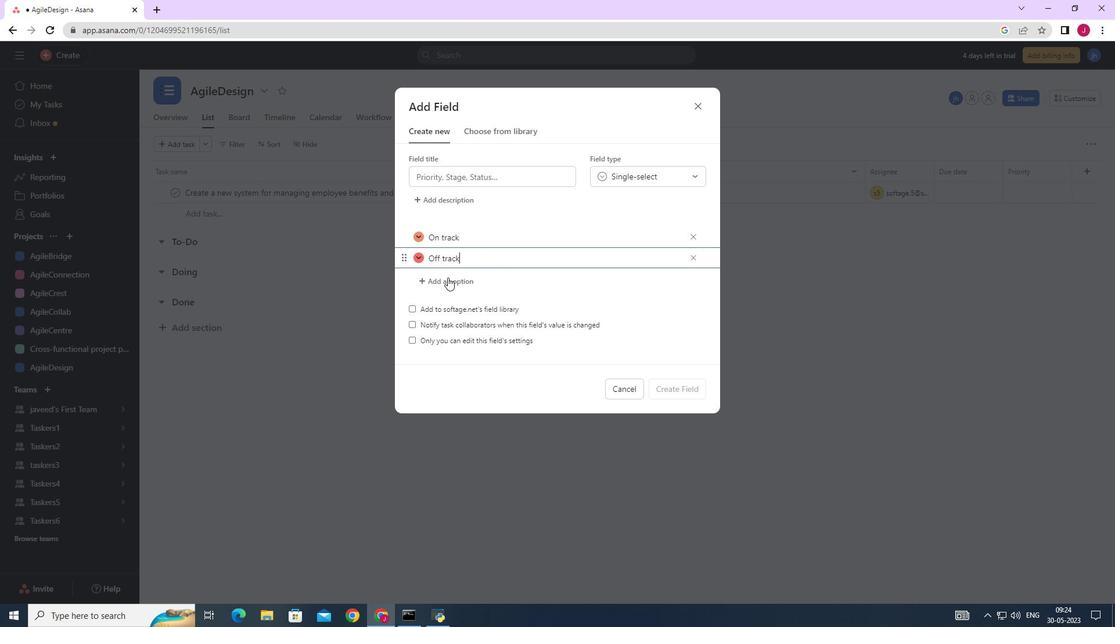 
Action: Mouse pressed left at (448, 282)
Screenshot: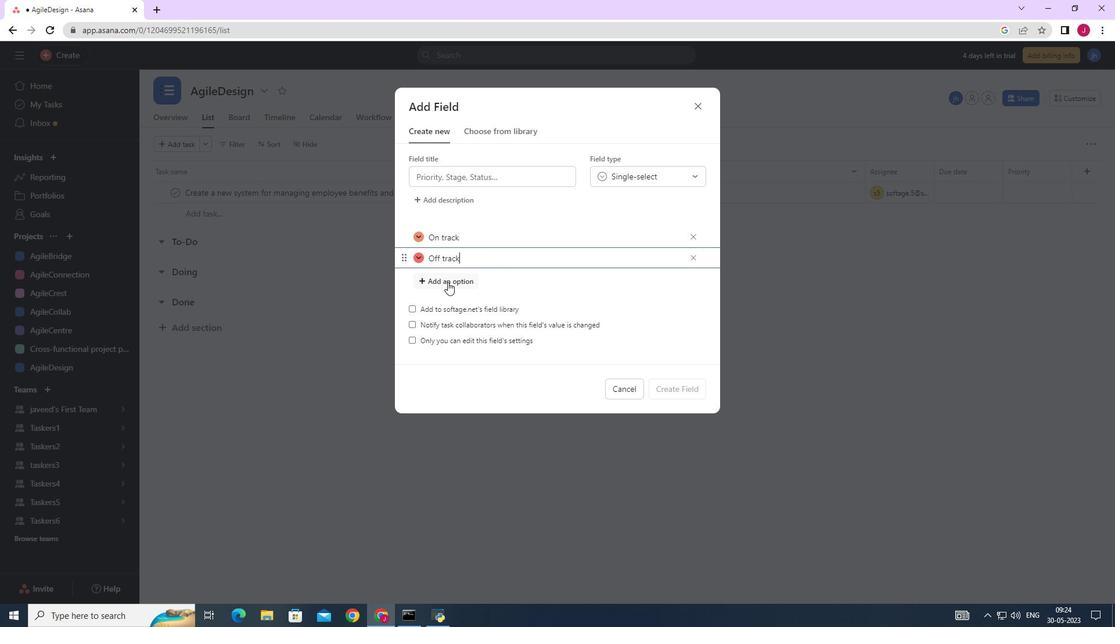 
Action: Key pressed <Key.caps_lock>A<Key.caps_lock>t<Key.space>risk
Screenshot: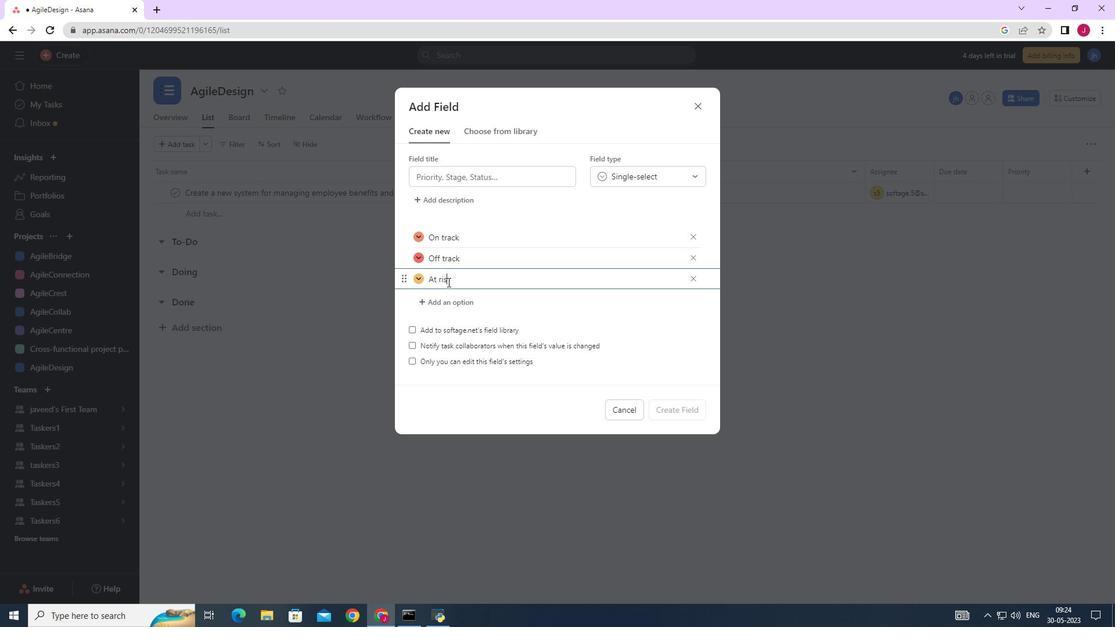 
Action: Mouse moved to (470, 173)
Screenshot: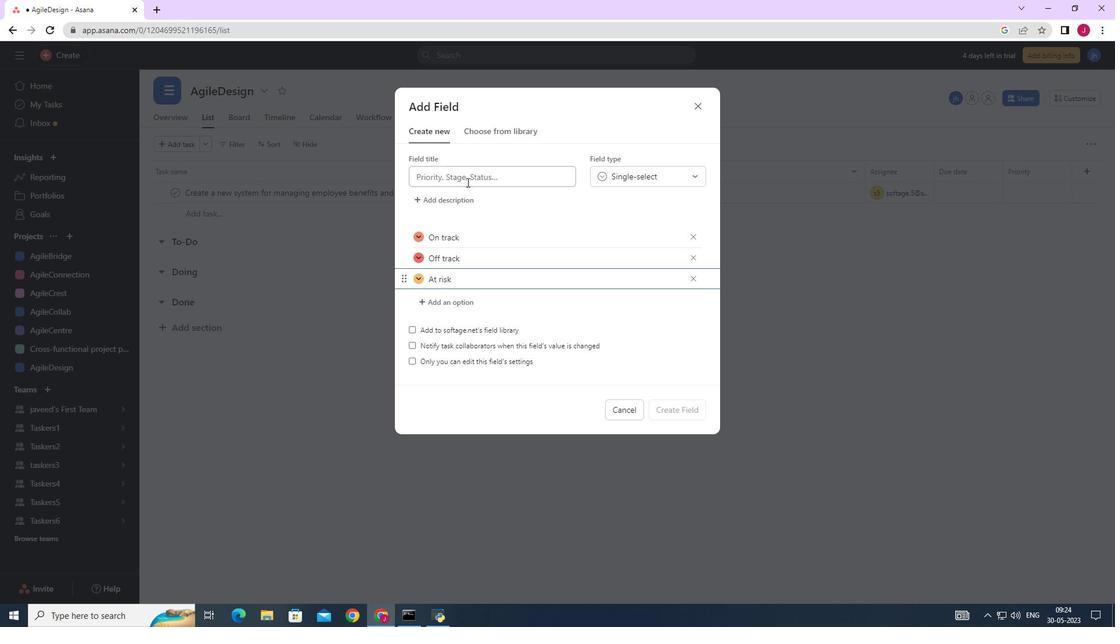 
Action: Mouse pressed left at (470, 173)
Screenshot: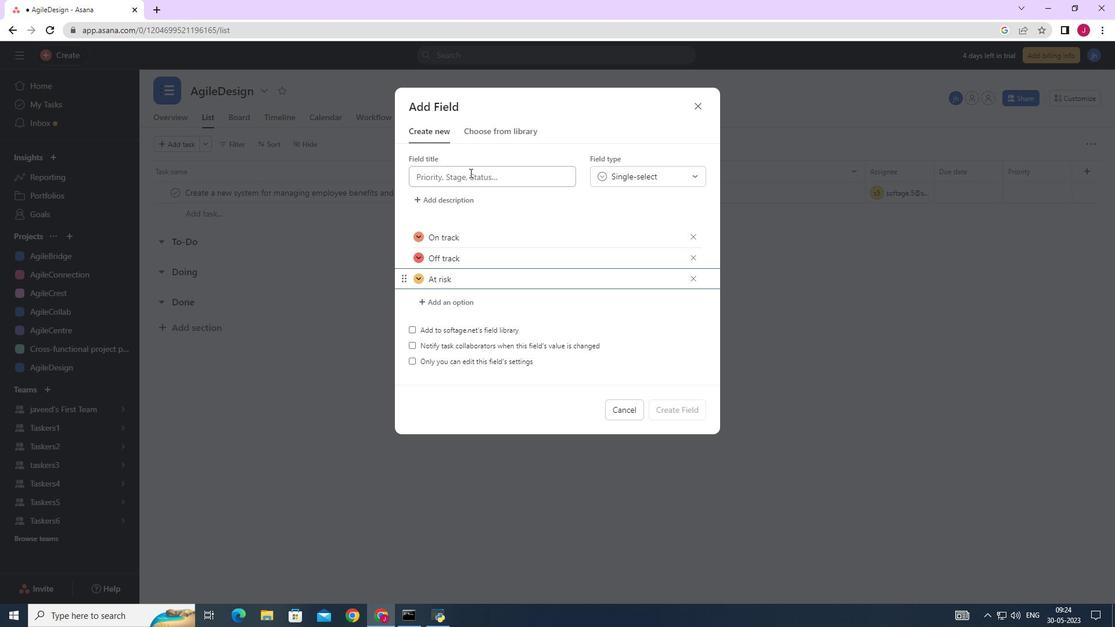 
Action: Key pressed status
Screenshot: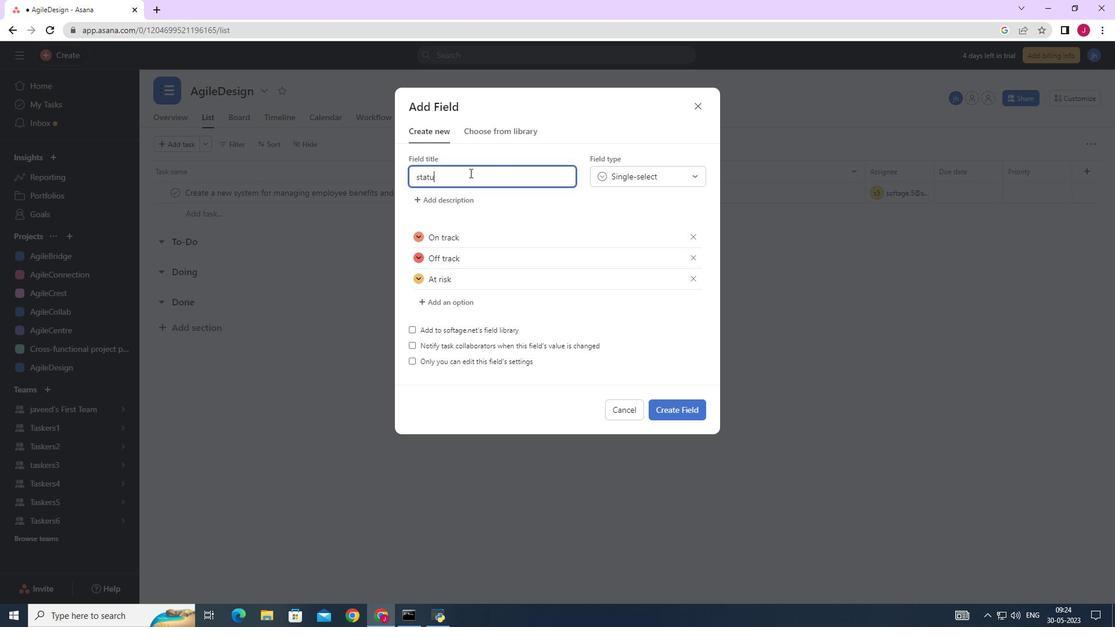 
Action: Mouse moved to (683, 411)
Screenshot: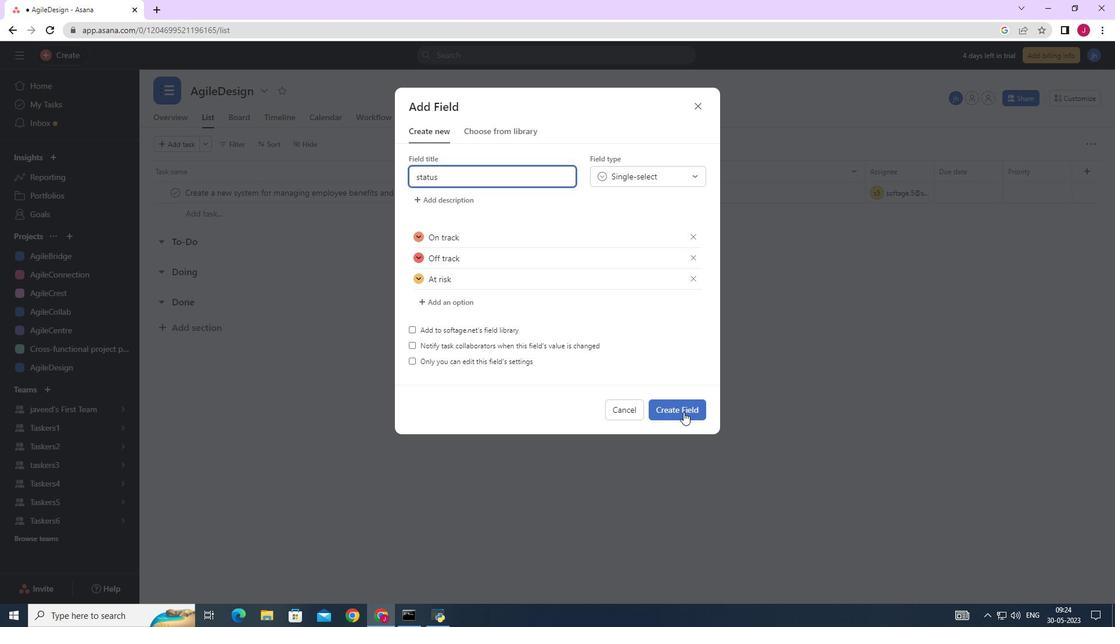 
Action: Mouse pressed left at (683, 411)
Screenshot: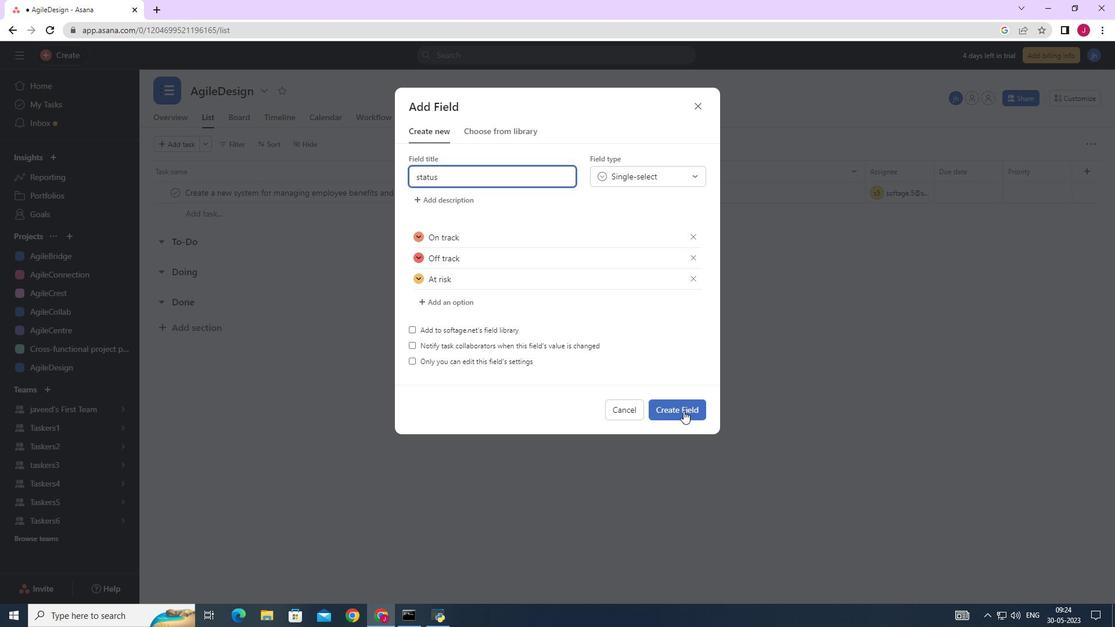 
Action: Mouse moved to (967, 198)
Screenshot: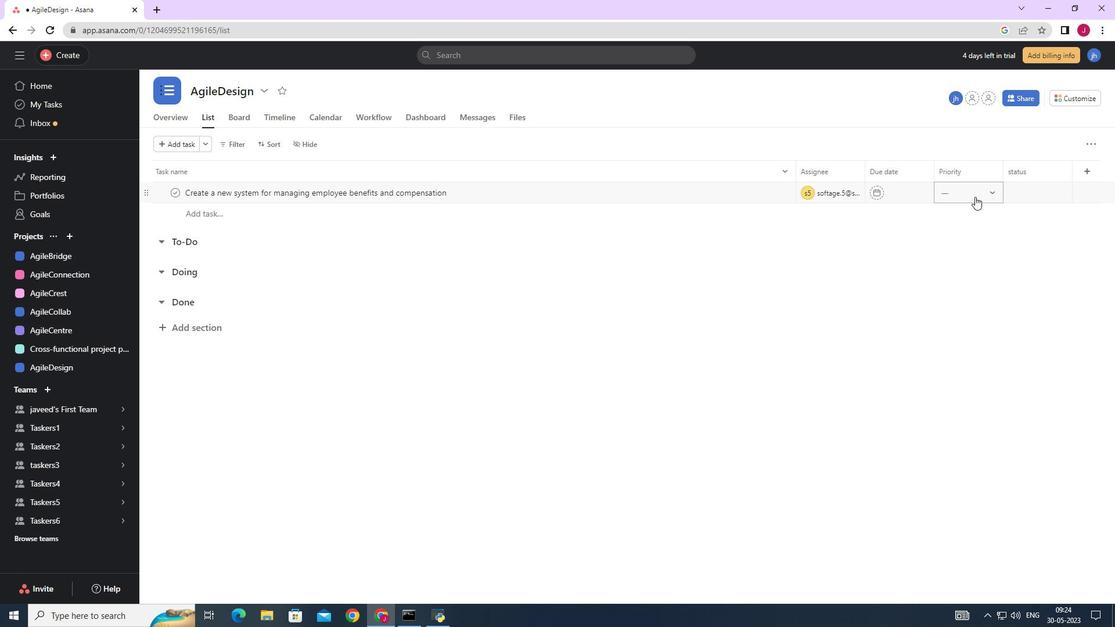 
Action: Mouse pressed left at (967, 198)
Screenshot: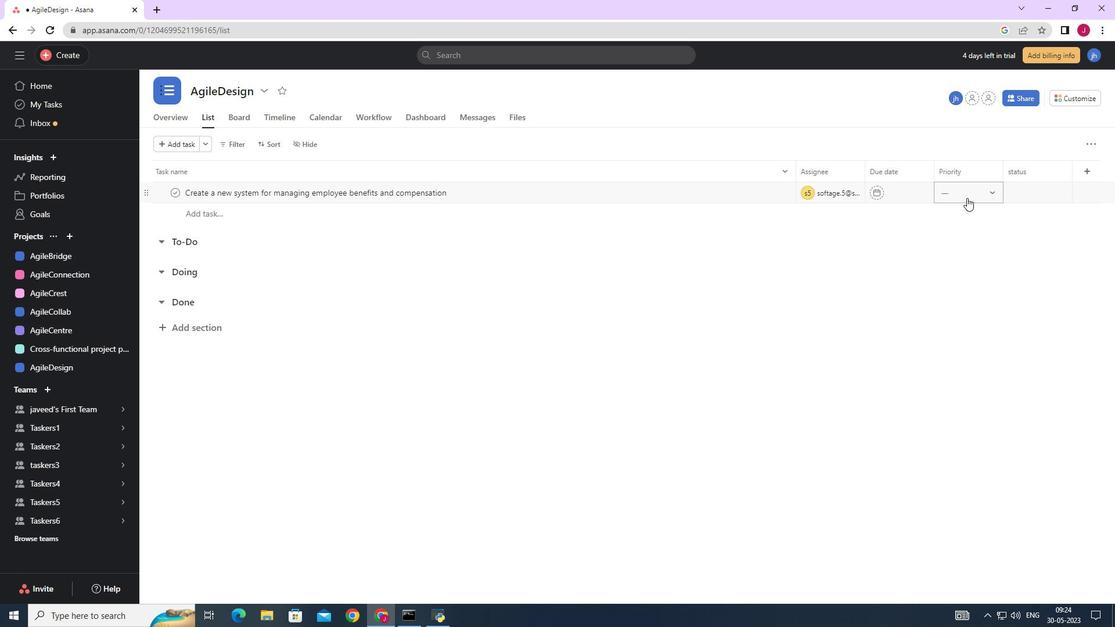 
Action: Mouse moved to (971, 274)
Screenshot: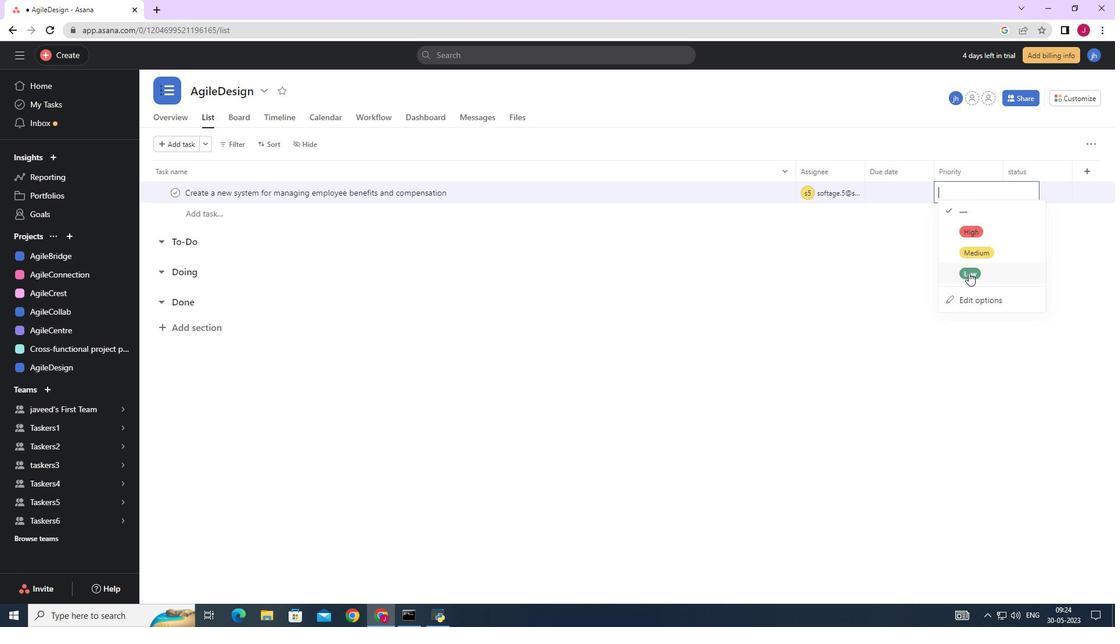 
Action: Mouse pressed left at (971, 274)
Screenshot: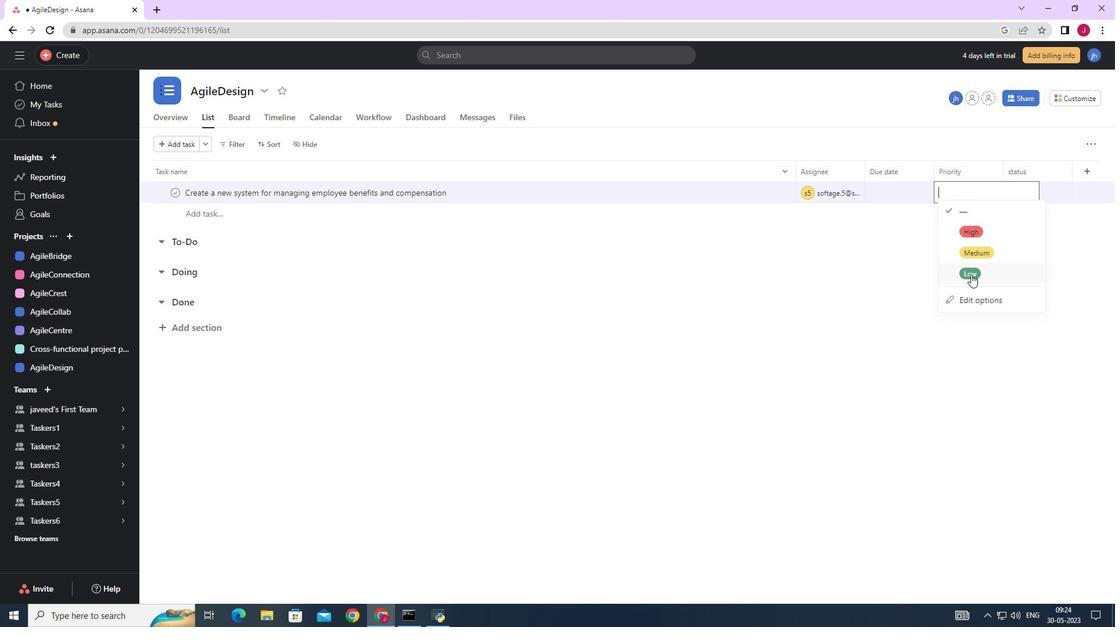 
Action: Mouse moved to (1054, 195)
Screenshot: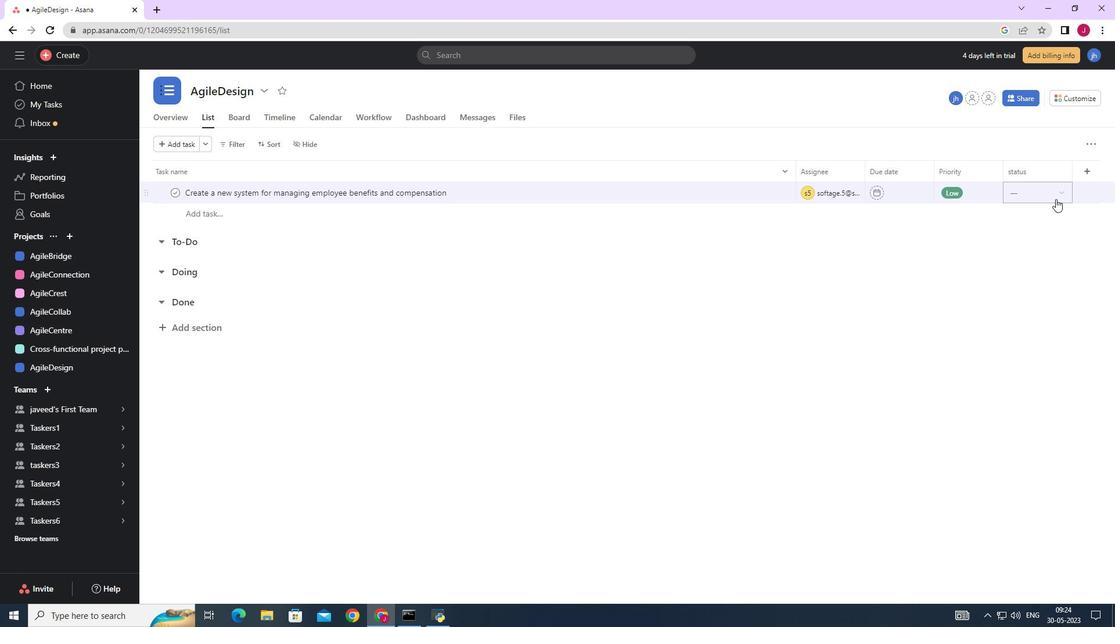 
Action: Mouse pressed left at (1054, 195)
Screenshot: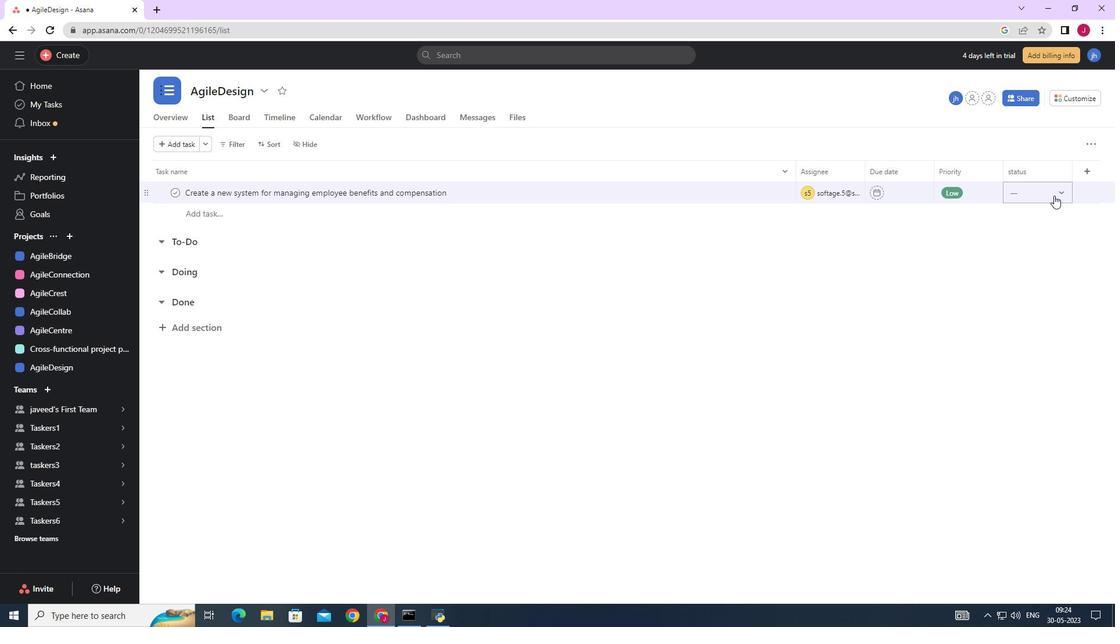 
Action: Mouse moved to (1048, 231)
Screenshot: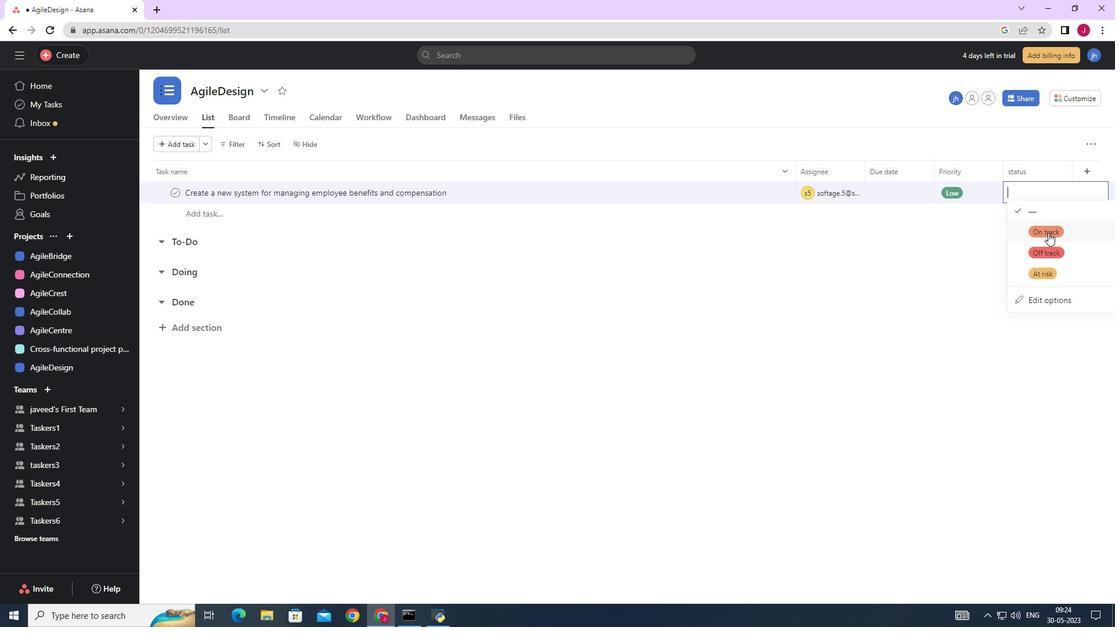 
Action: Mouse pressed left at (1048, 231)
Screenshot: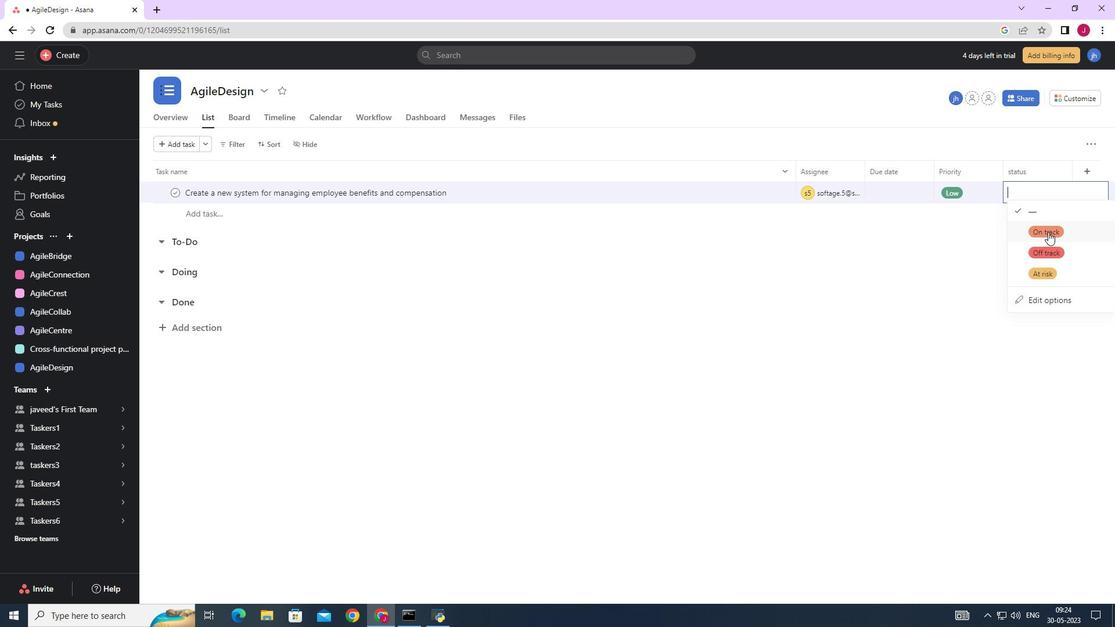 
Action: Mouse moved to (1021, 238)
Screenshot: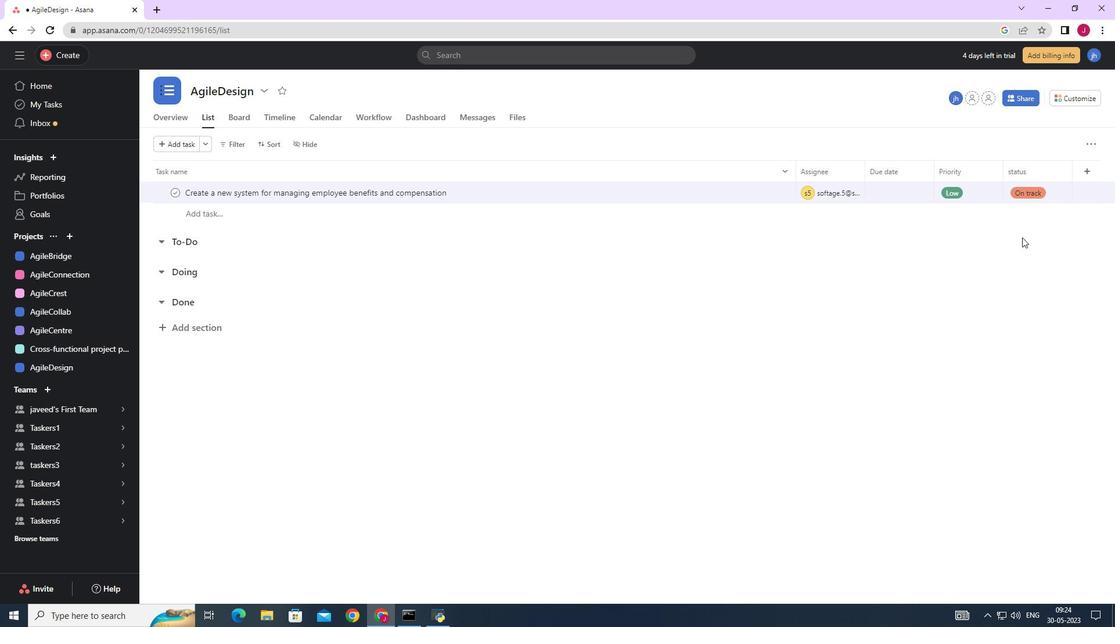 
